 Task: Add a dependency to the task Integrate a new online platform for online music lessons , the existing task  Create a new online platform for online personal shopping services in the project BeaconWorks
Action: Mouse moved to (1258, 205)
Screenshot: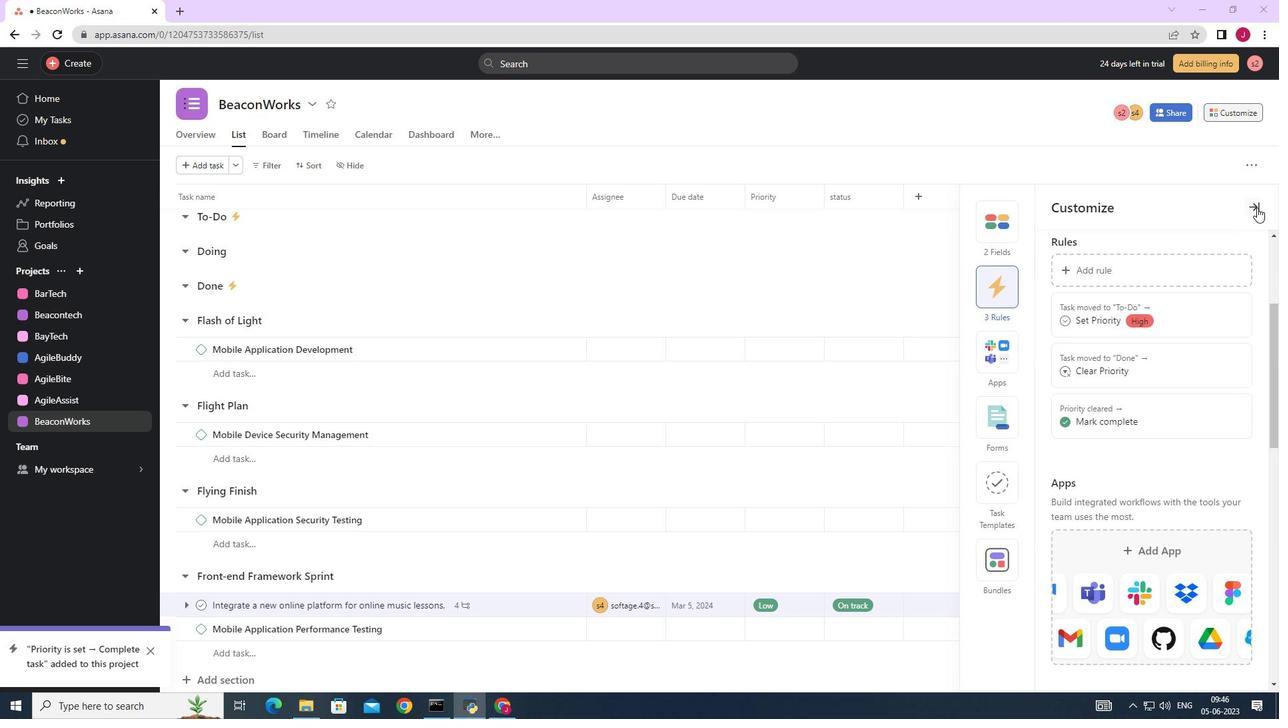 
Action: Mouse pressed left at (1258, 205)
Screenshot: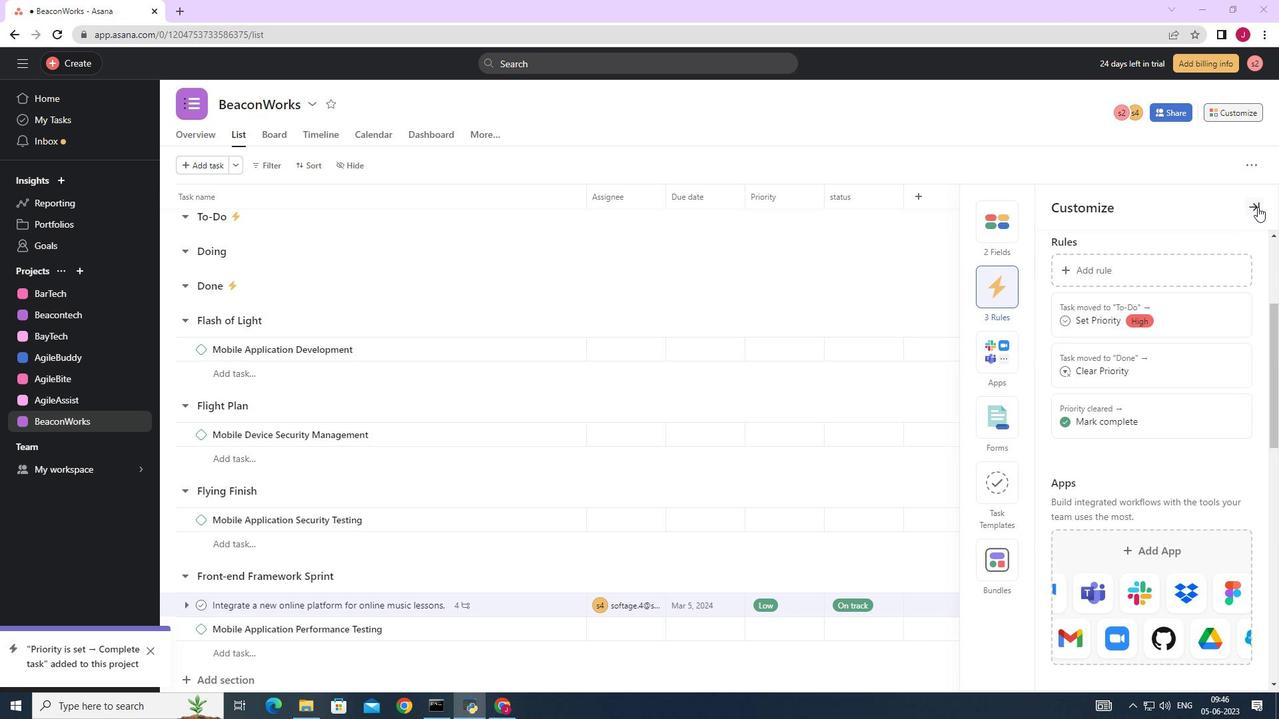 
Action: Mouse moved to (1233, 107)
Screenshot: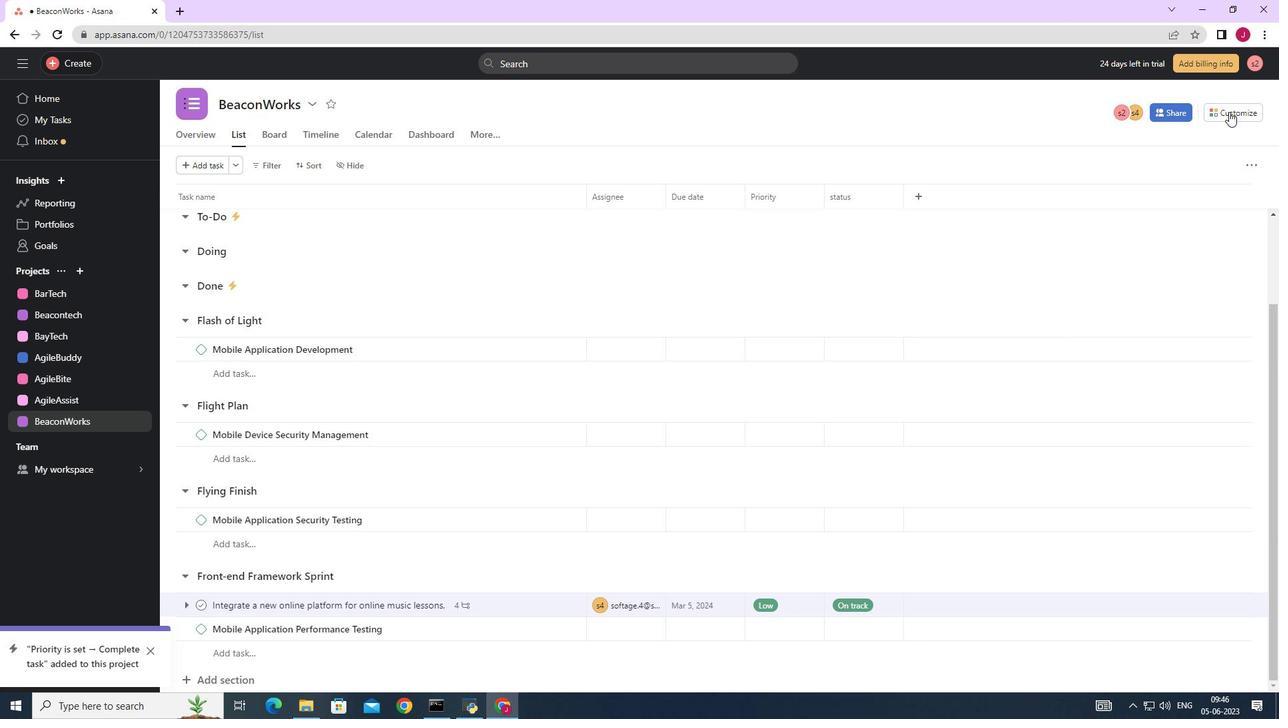 
Action: Mouse pressed left at (1233, 107)
Screenshot: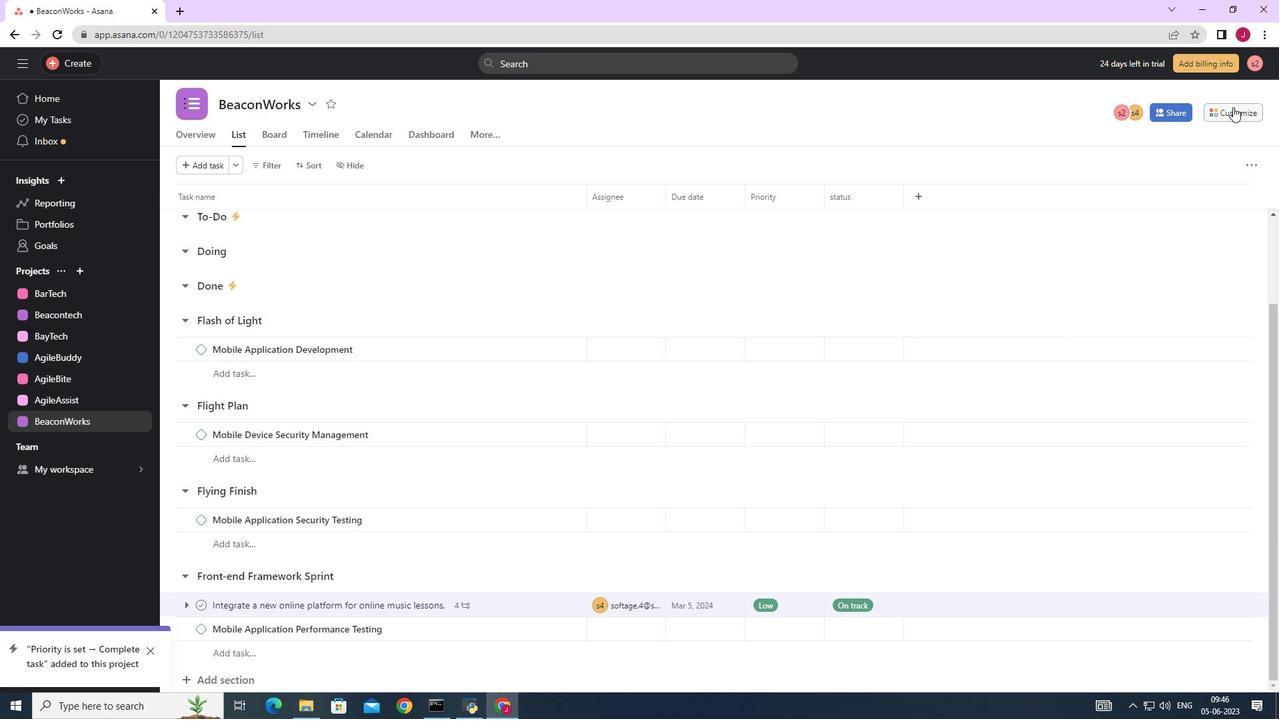 
Action: Mouse moved to (1007, 285)
Screenshot: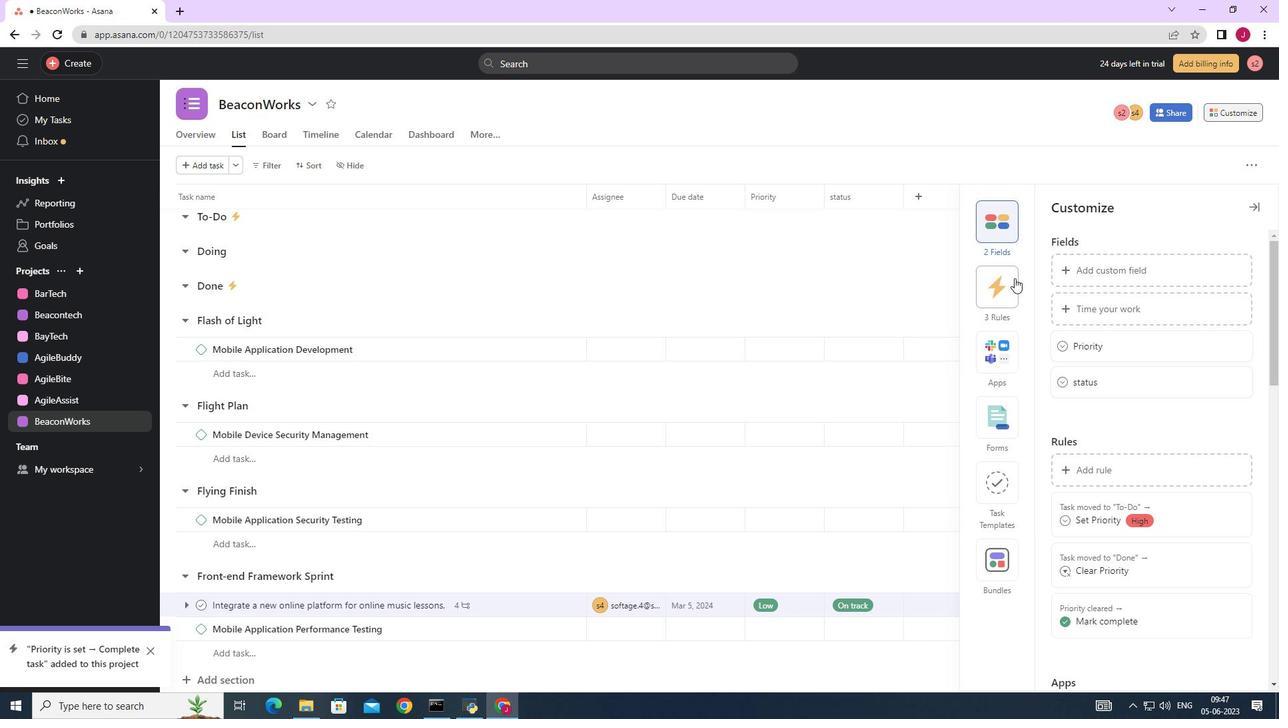 
Action: Mouse pressed left at (1007, 285)
Screenshot: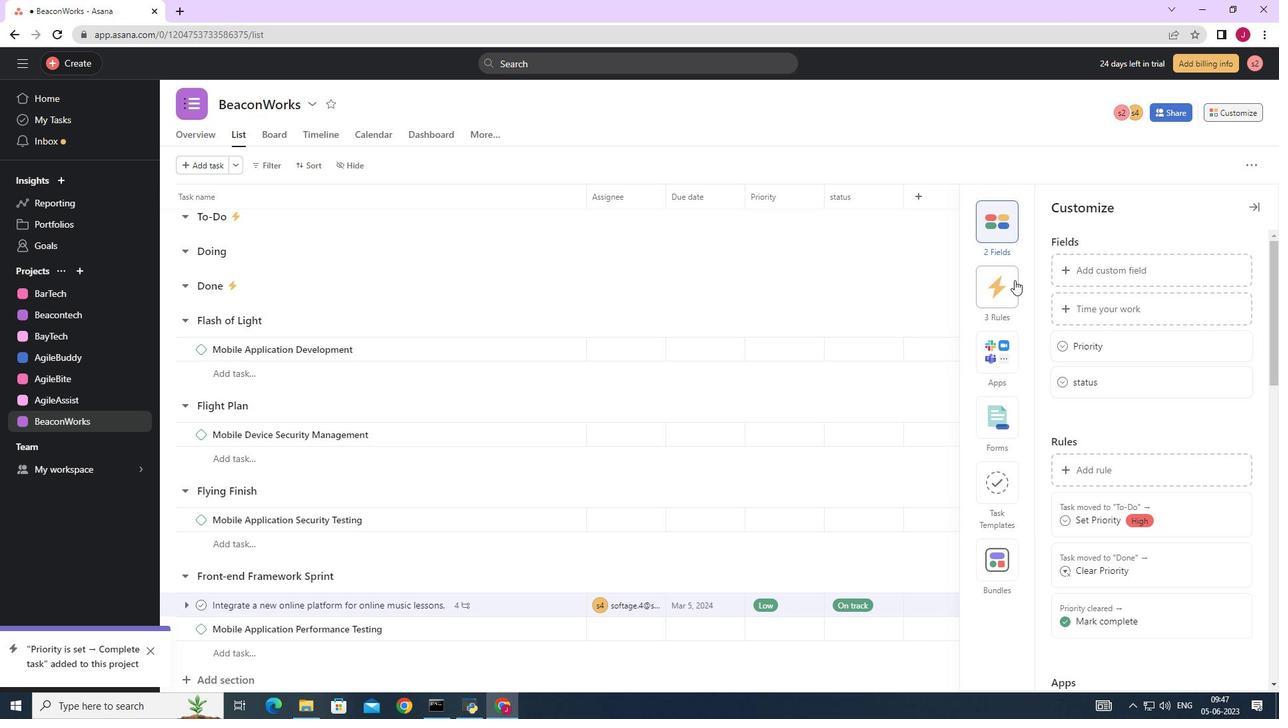 
Action: Mouse moved to (1113, 271)
Screenshot: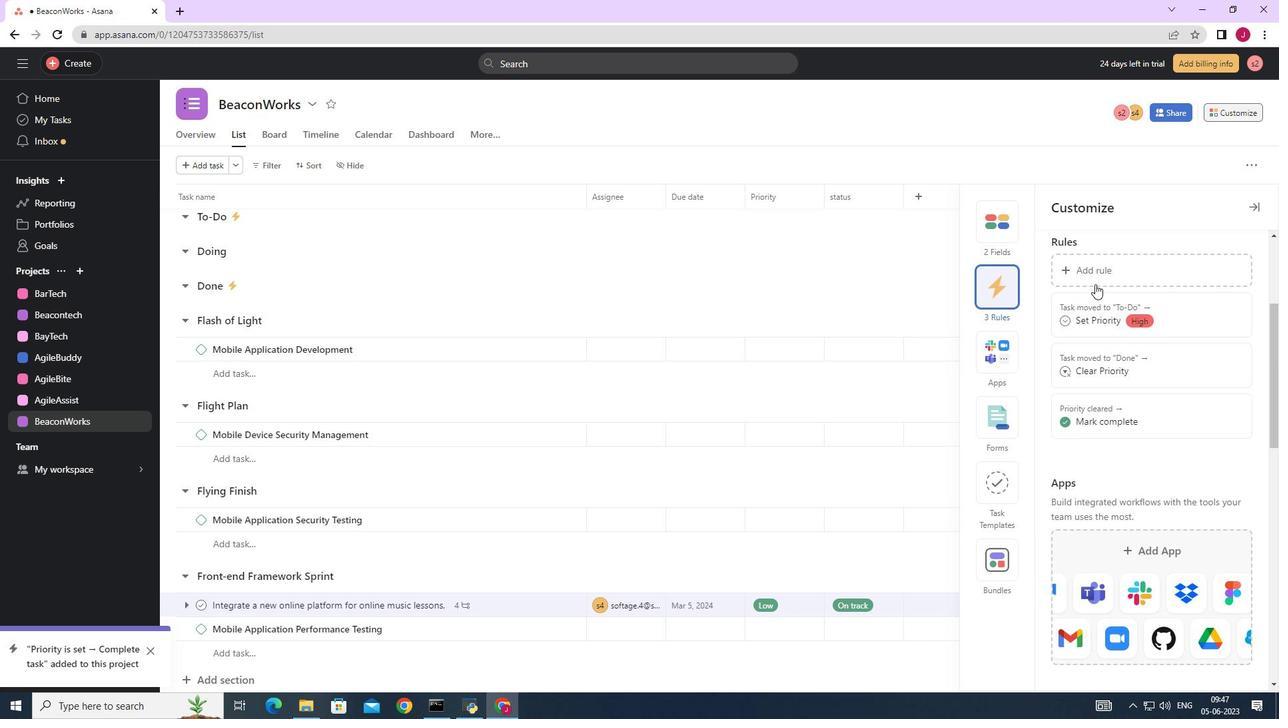 
Action: Mouse pressed left at (1113, 271)
Screenshot: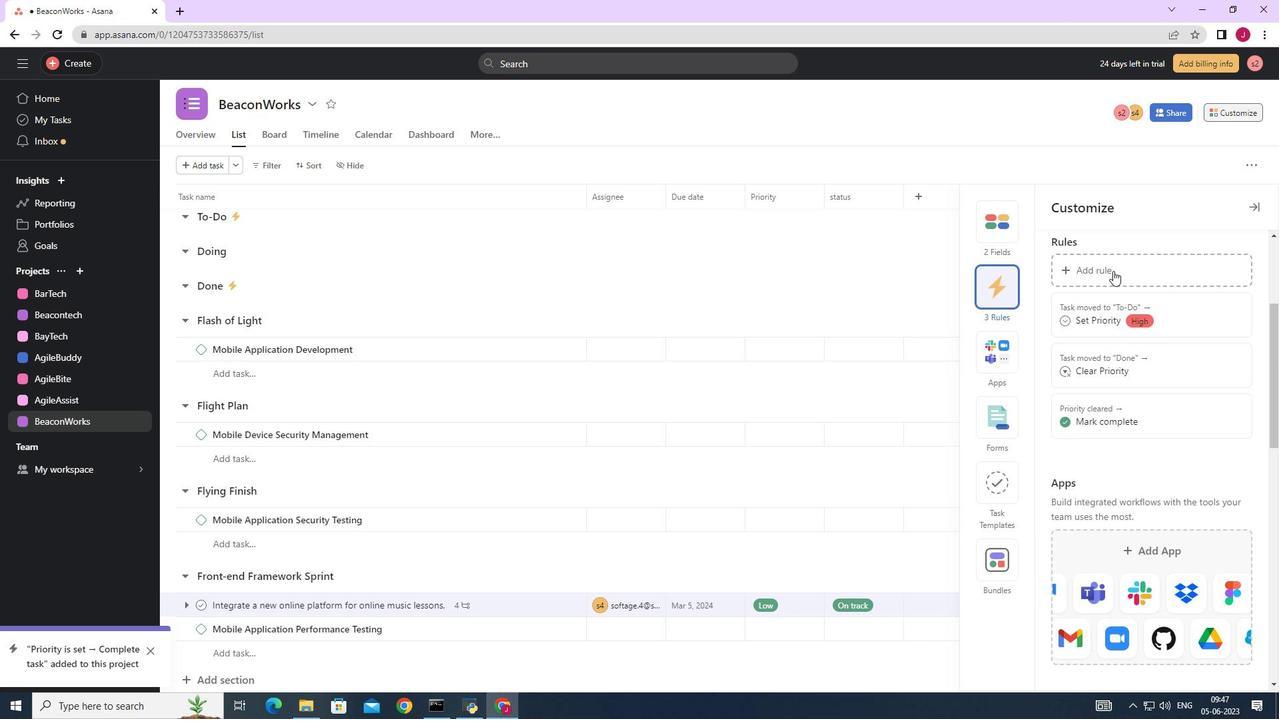 
Action: Mouse moved to (273, 201)
Screenshot: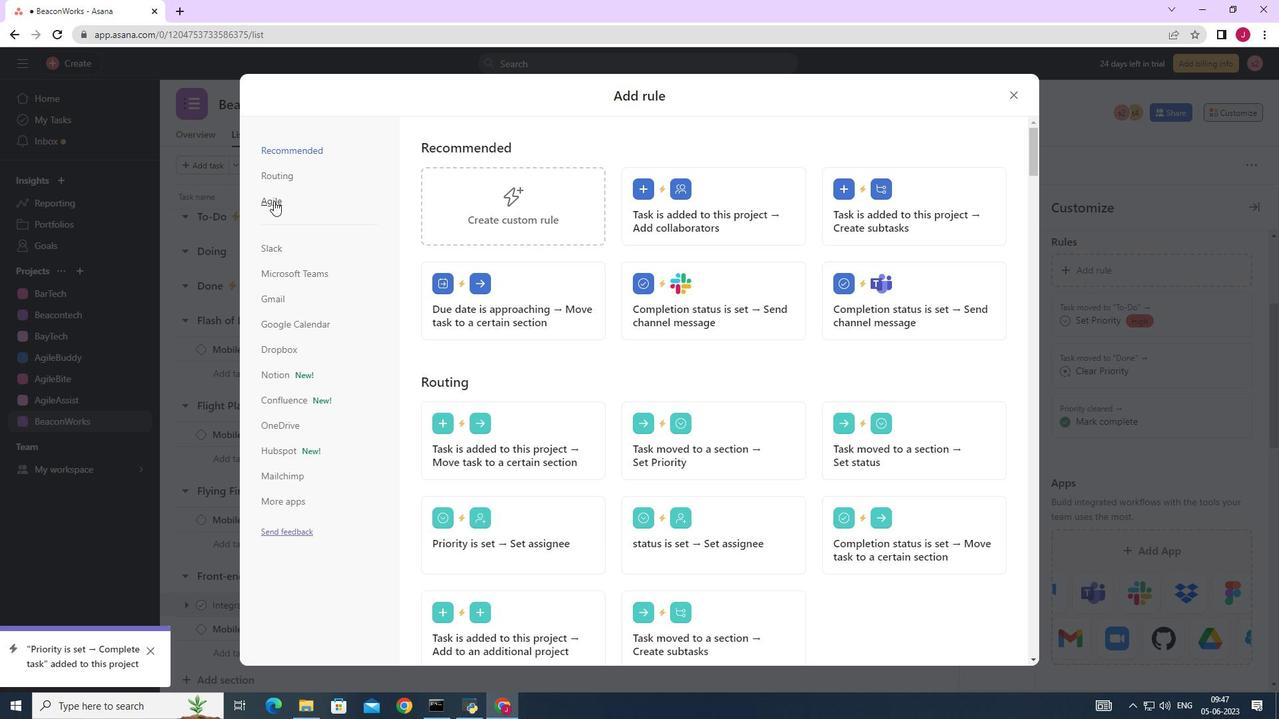 
Action: Mouse pressed left at (273, 201)
Screenshot: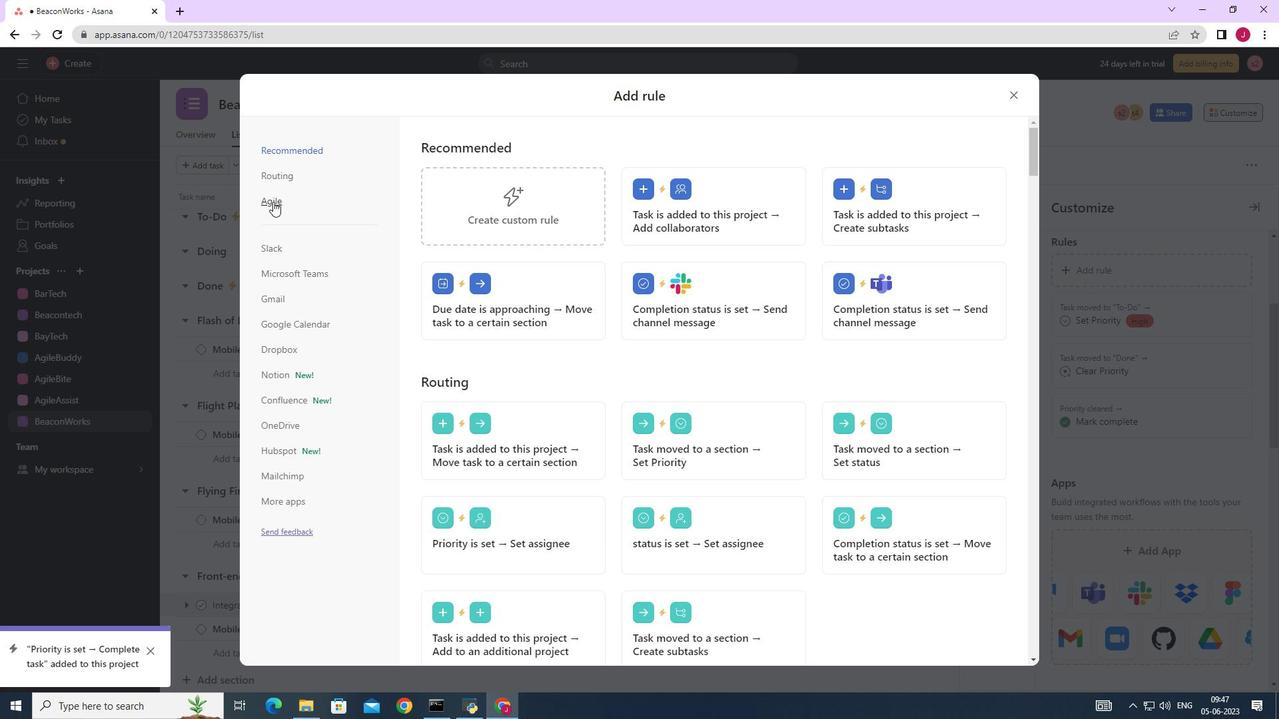 
Action: Mouse moved to (1021, 99)
Screenshot: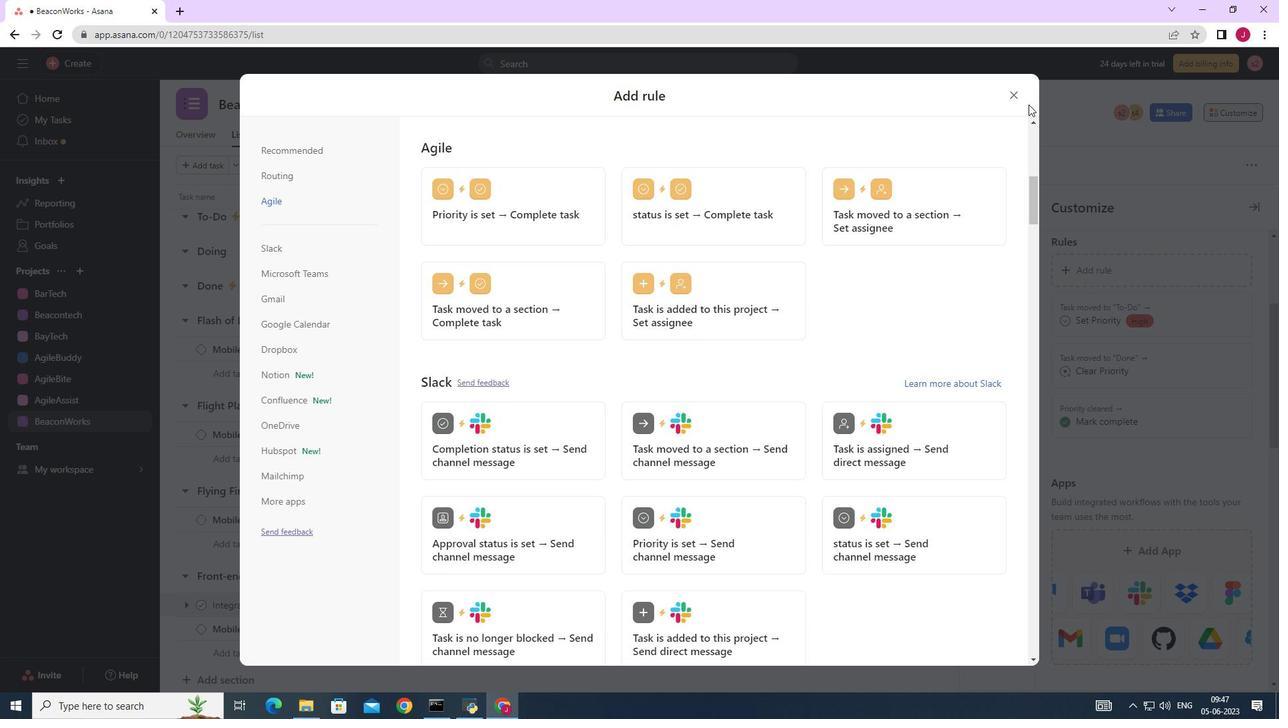 
Action: Mouse pressed left at (1021, 99)
Screenshot: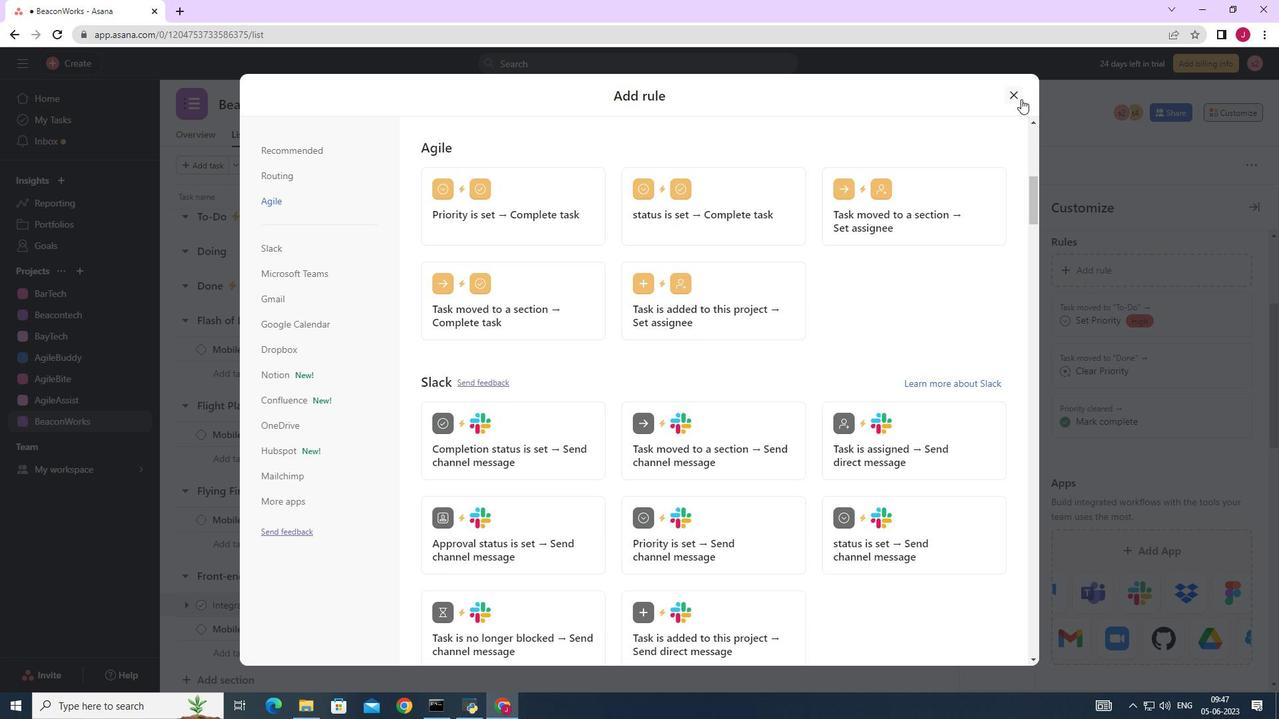 
Action: Mouse moved to (1256, 207)
Screenshot: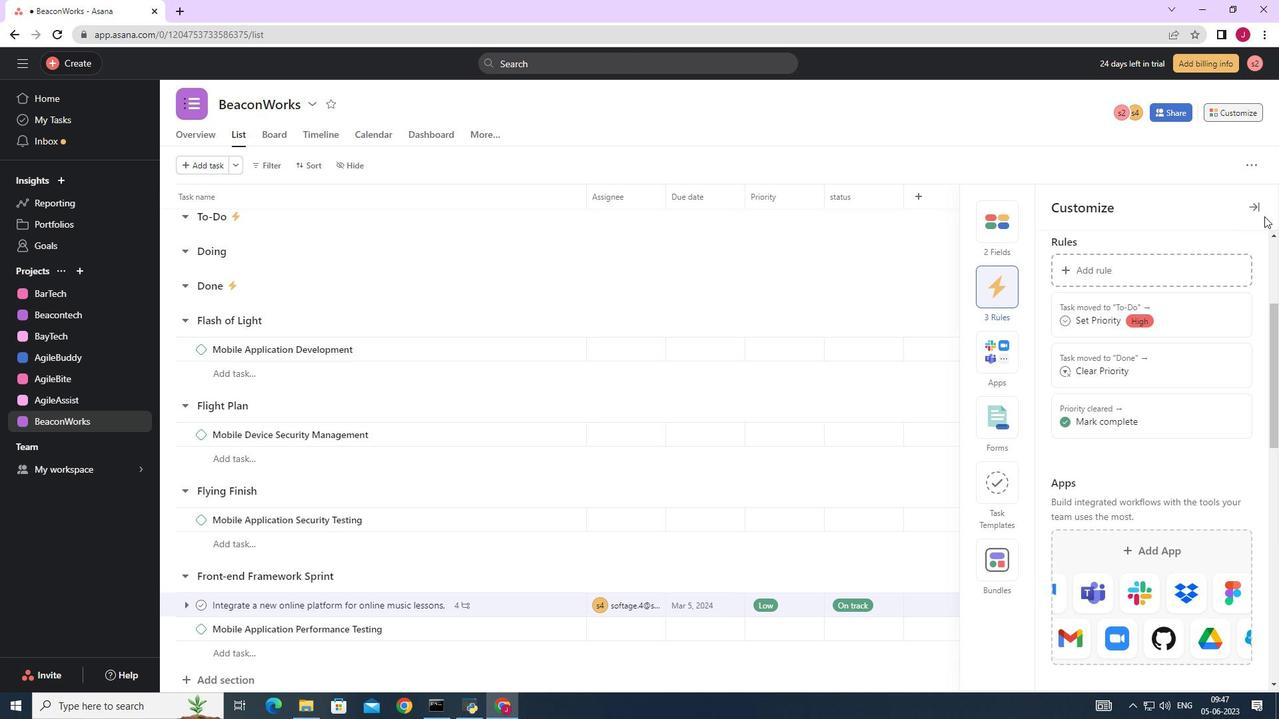 
Action: Mouse pressed left at (1256, 207)
Screenshot: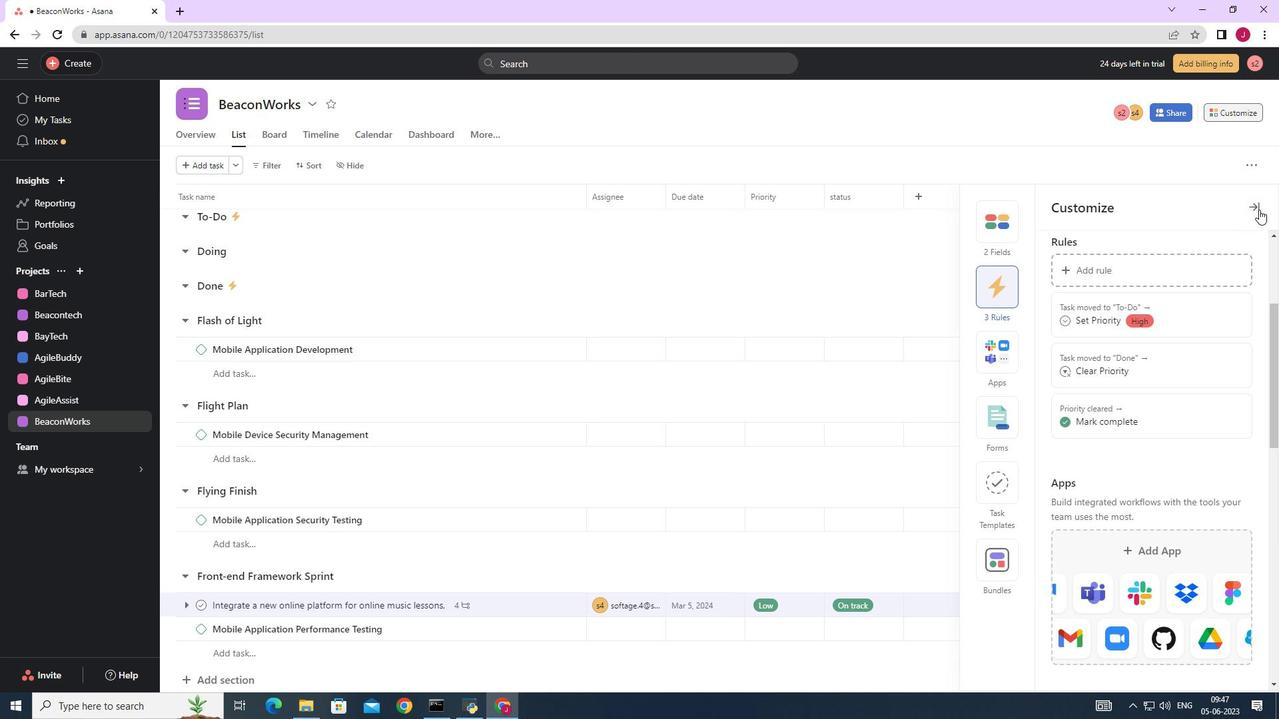 
Action: Mouse moved to (403, 573)
Screenshot: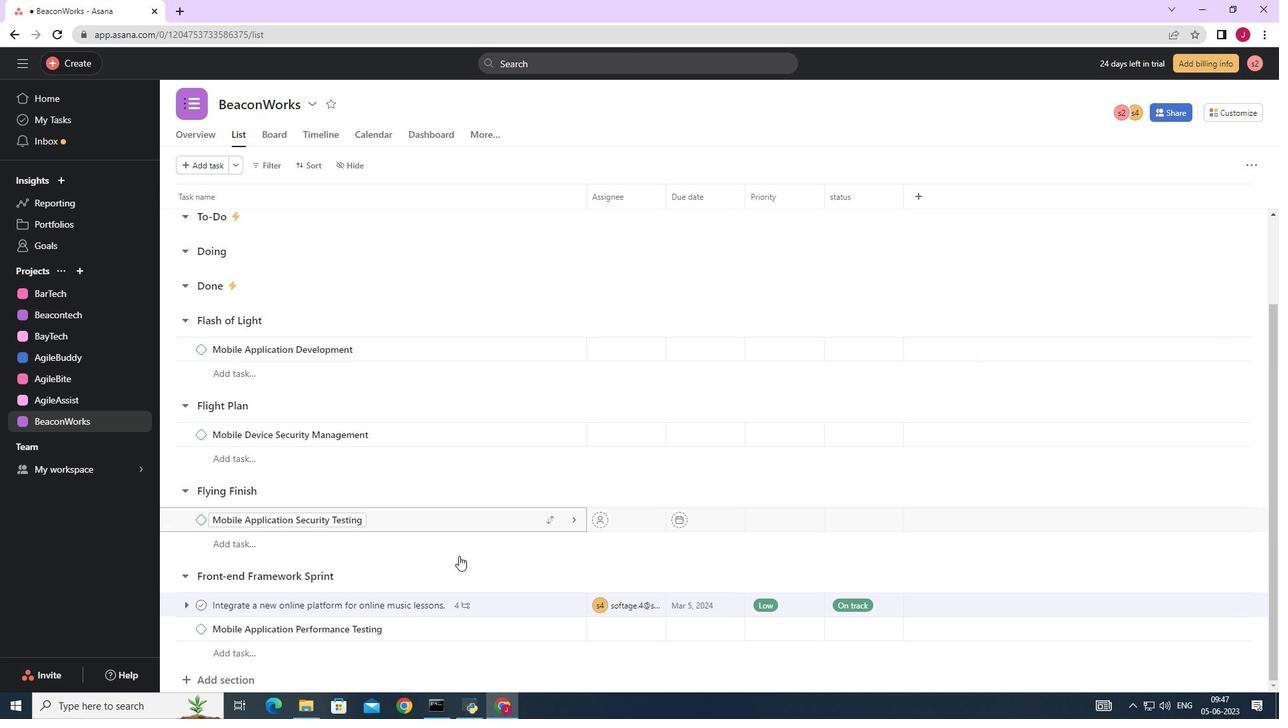 
Action: Mouse scrolled (403, 573) with delta (0, 0)
Screenshot: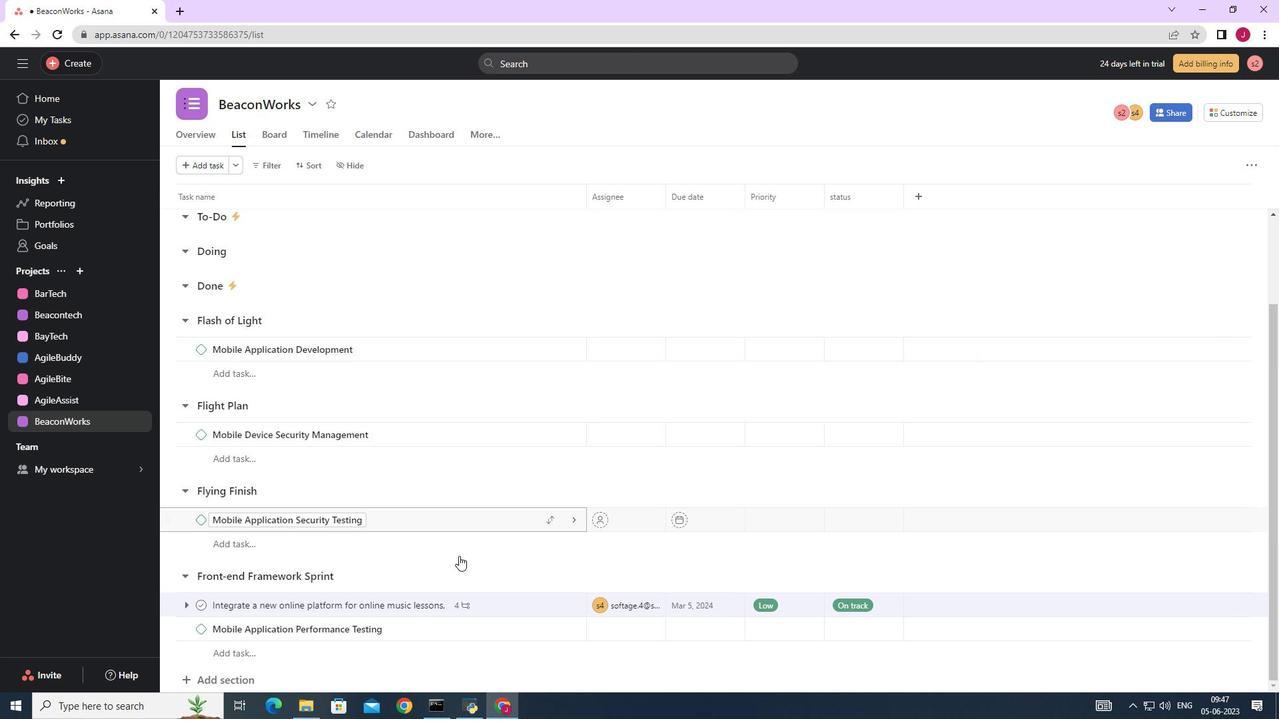 
Action: Mouse scrolled (403, 573) with delta (0, 0)
Screenshot: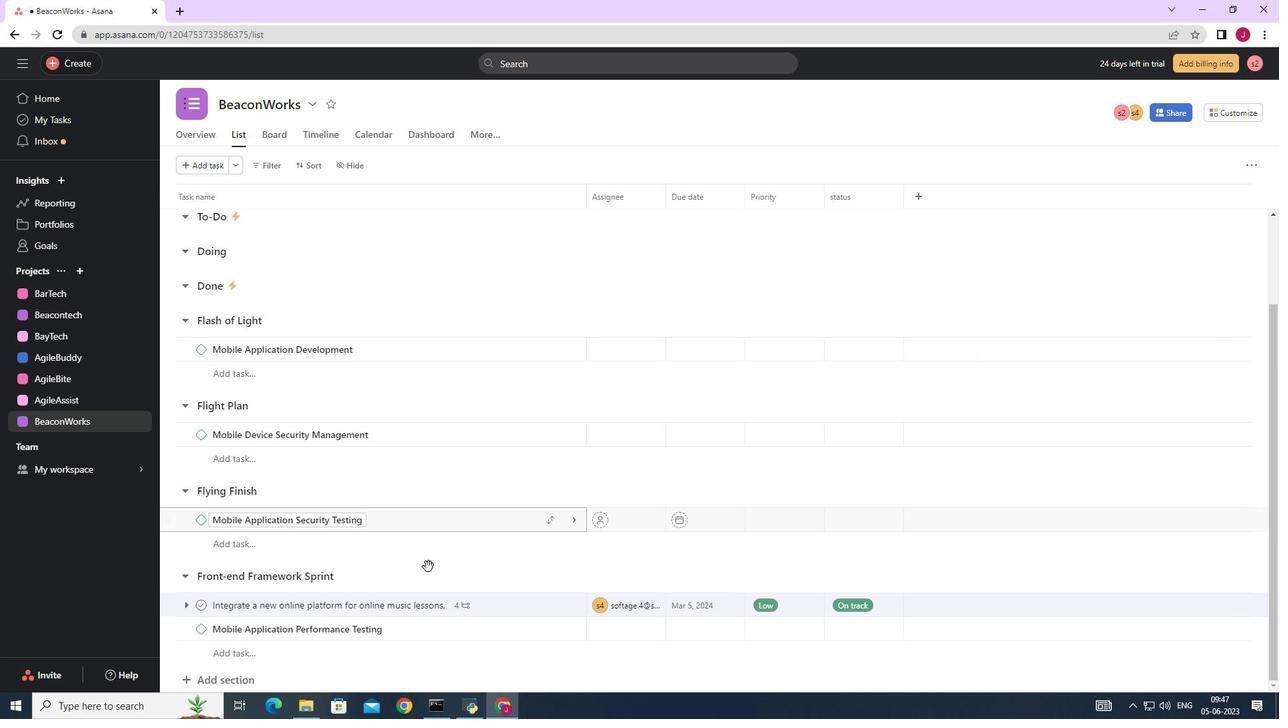 
Action: Mouse scrolled (403, 573) with delta (0, 0)
Screenshot: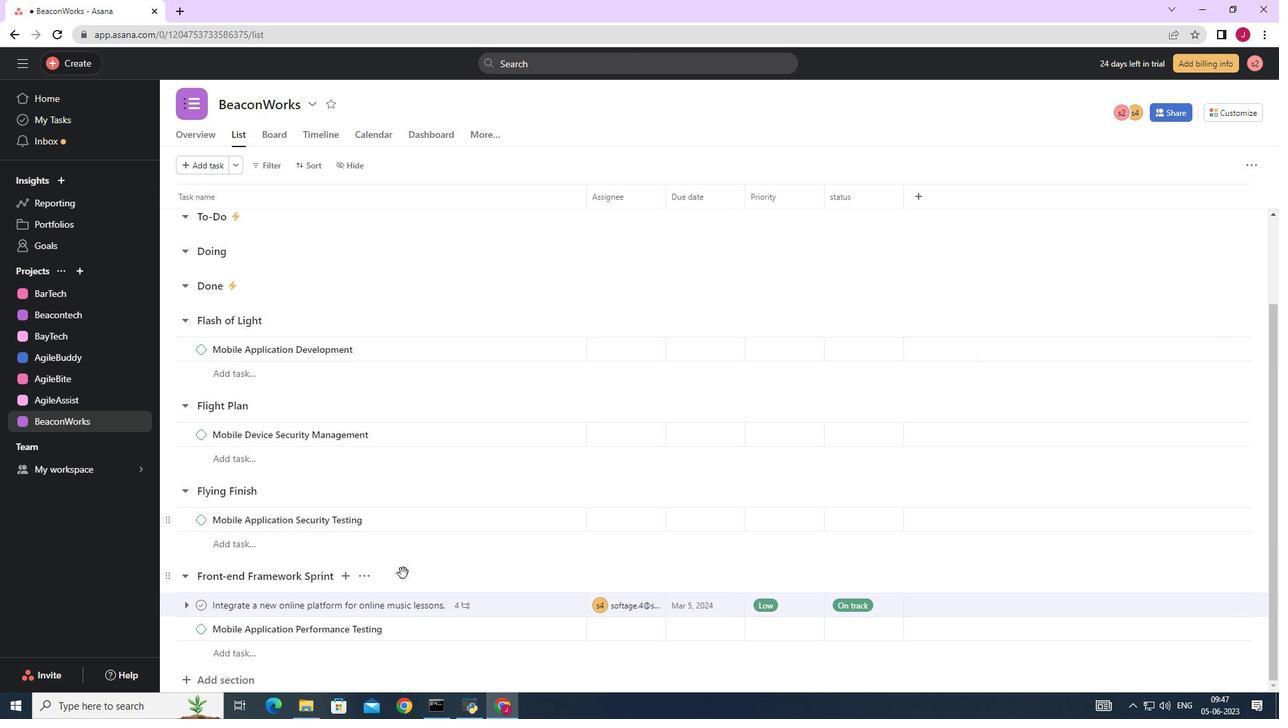 
Action: Mouse scrolled (403, 573) with delta (0, 0)
Screenshot: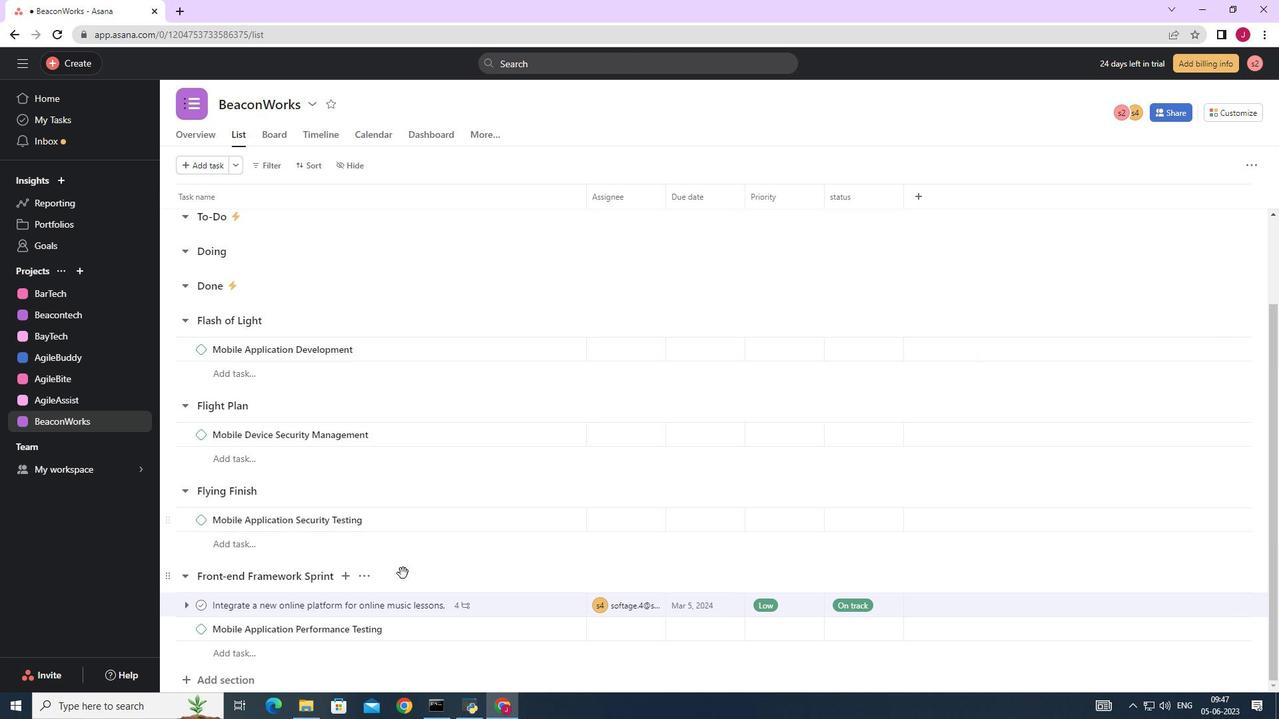 
Action: Mouse moved to (525, 609)
Screenshot: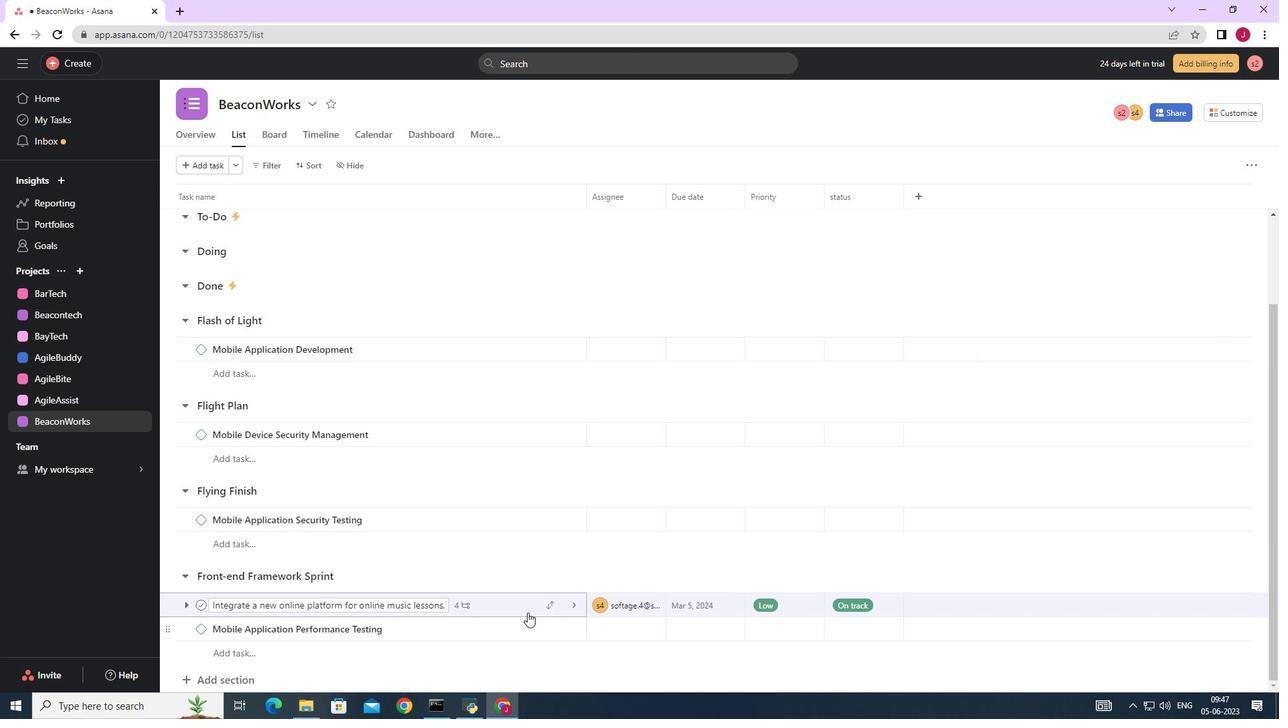 
Action: Mouse pressed left at (525, 609)
Screenshot: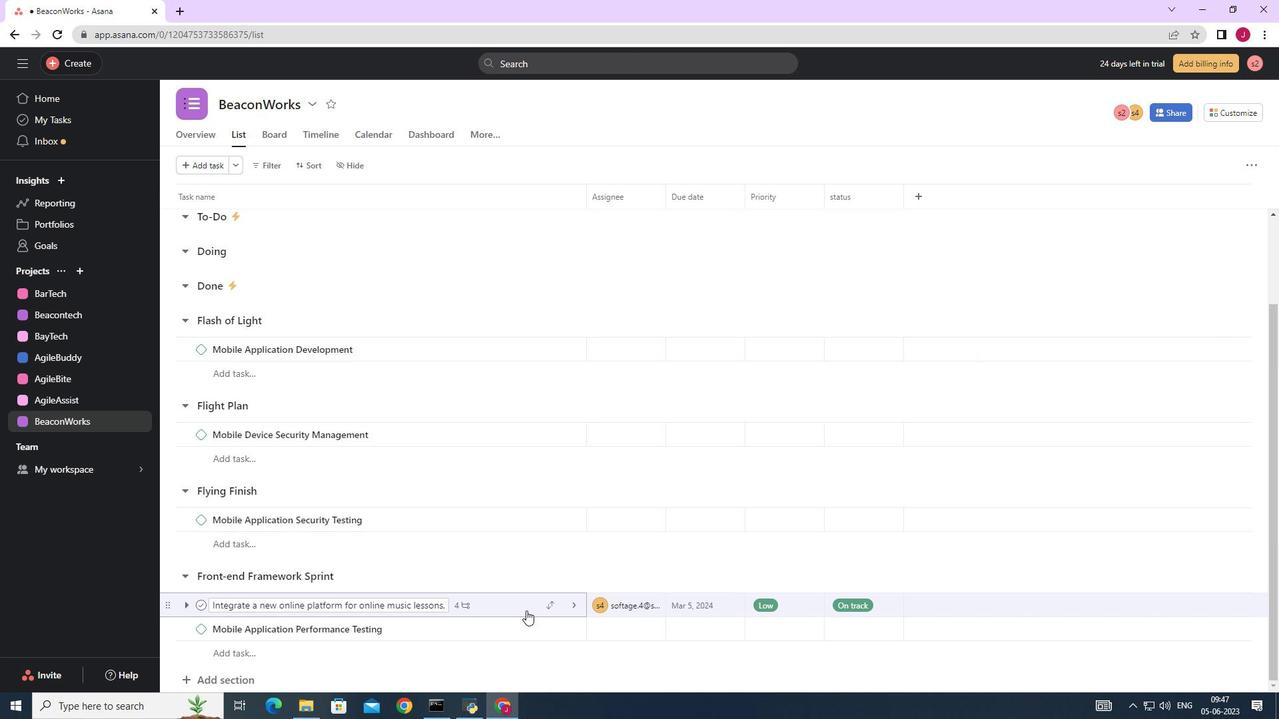 
Action: Mouse moved to (962, 509)
Screenshot: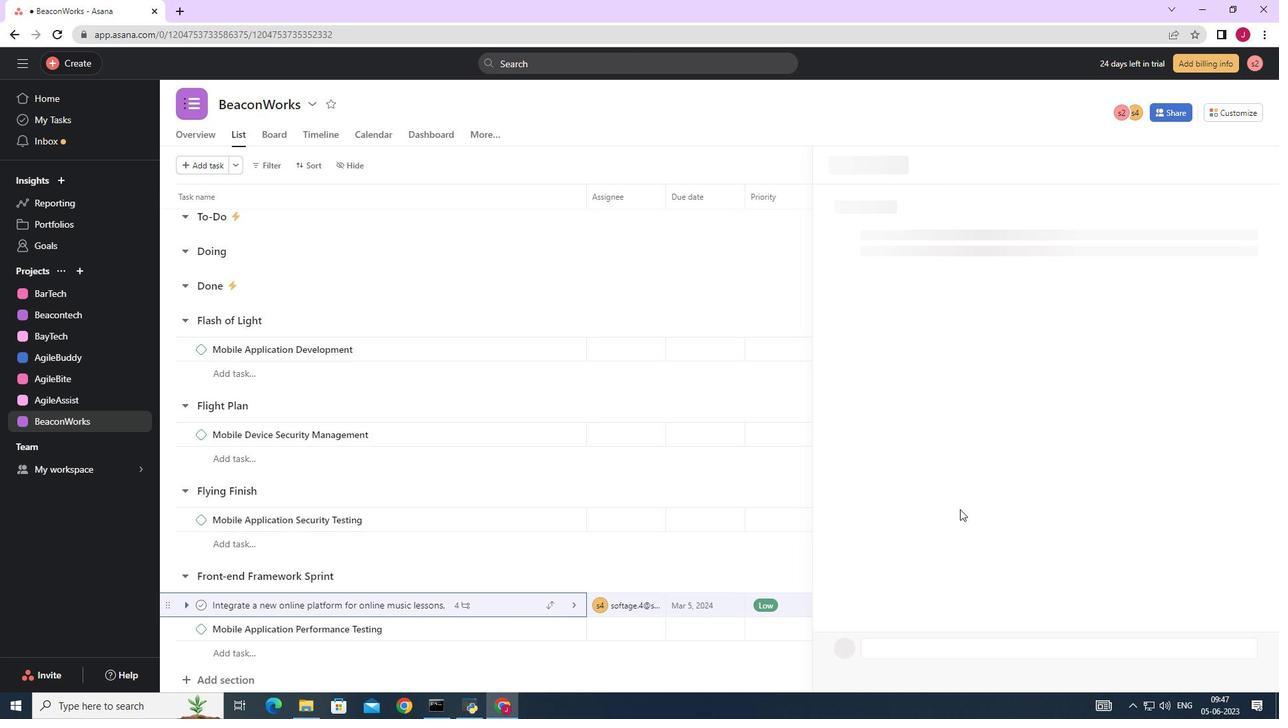 
Action: Mouse scrolled (962, 508) with delta (0, 0)
Screenshot: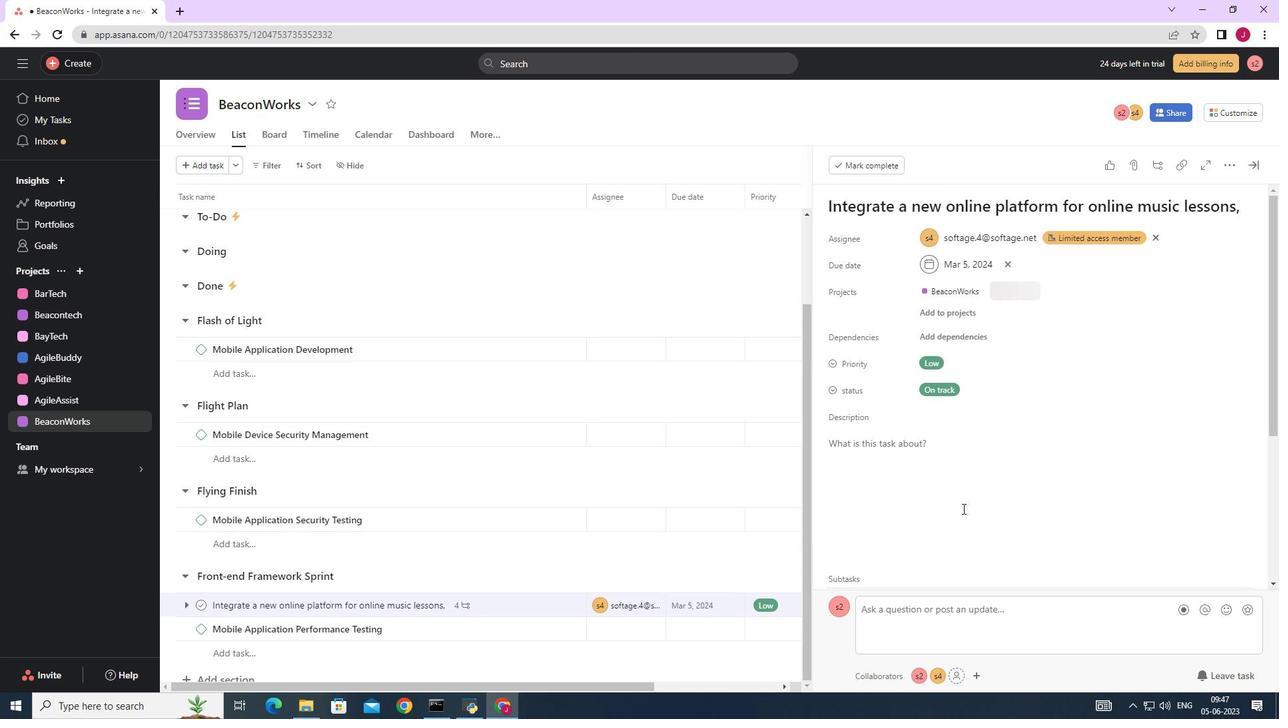 
Action: Mouse scrolled (962, 508) with delta (0, 0)
Screenshot: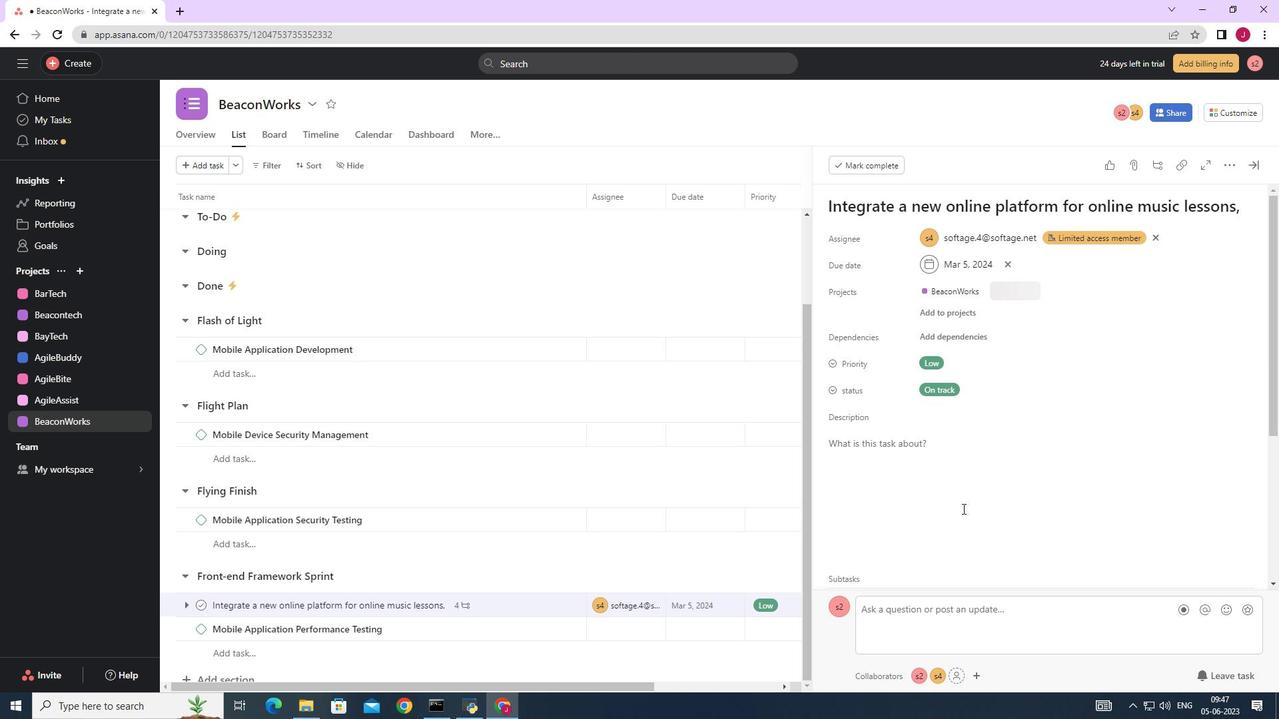 
Action: Mouse scrolled (962, 508) with delta (0, 0)
Screenshot: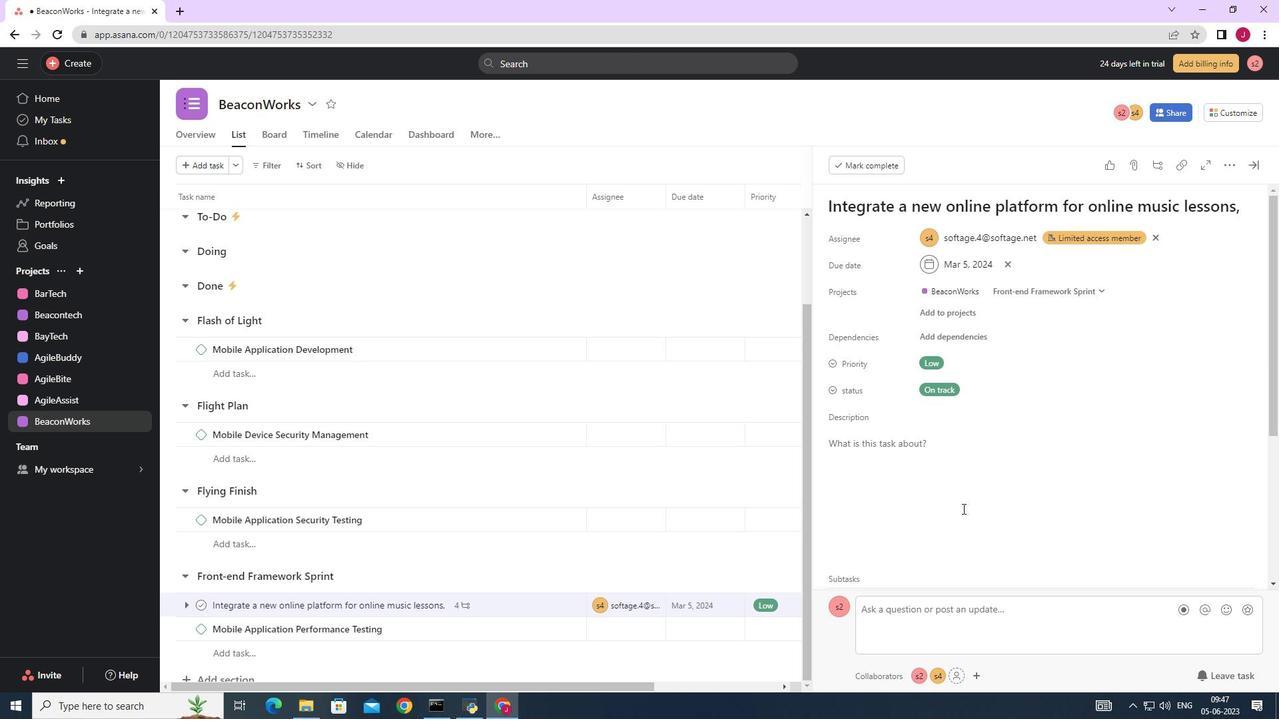 
Action: Mouse scrolled (962, 508) with delta (0, 0)
Screenshot: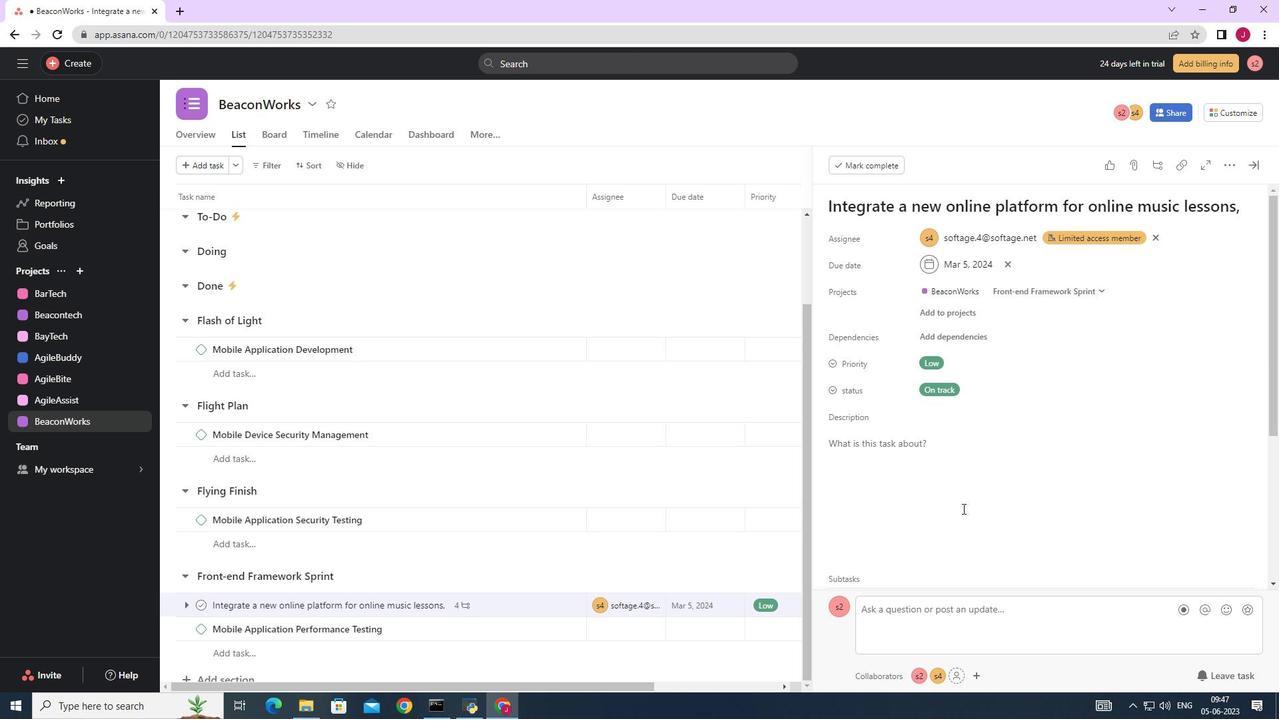 
Action: Mouse scrolled (962, 508) with delta (0, 0)
Screenshot: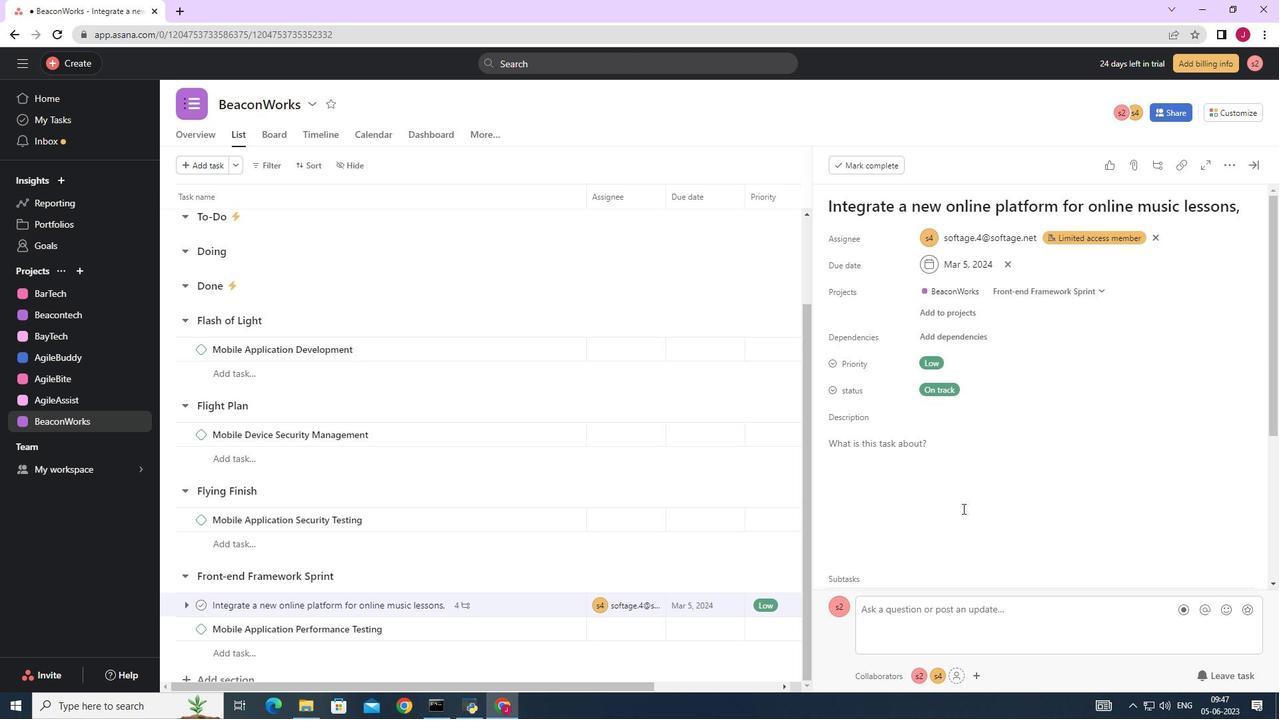 
Action: Mouse scrolled (962, 508) with delta (0, 0)
Screenshot: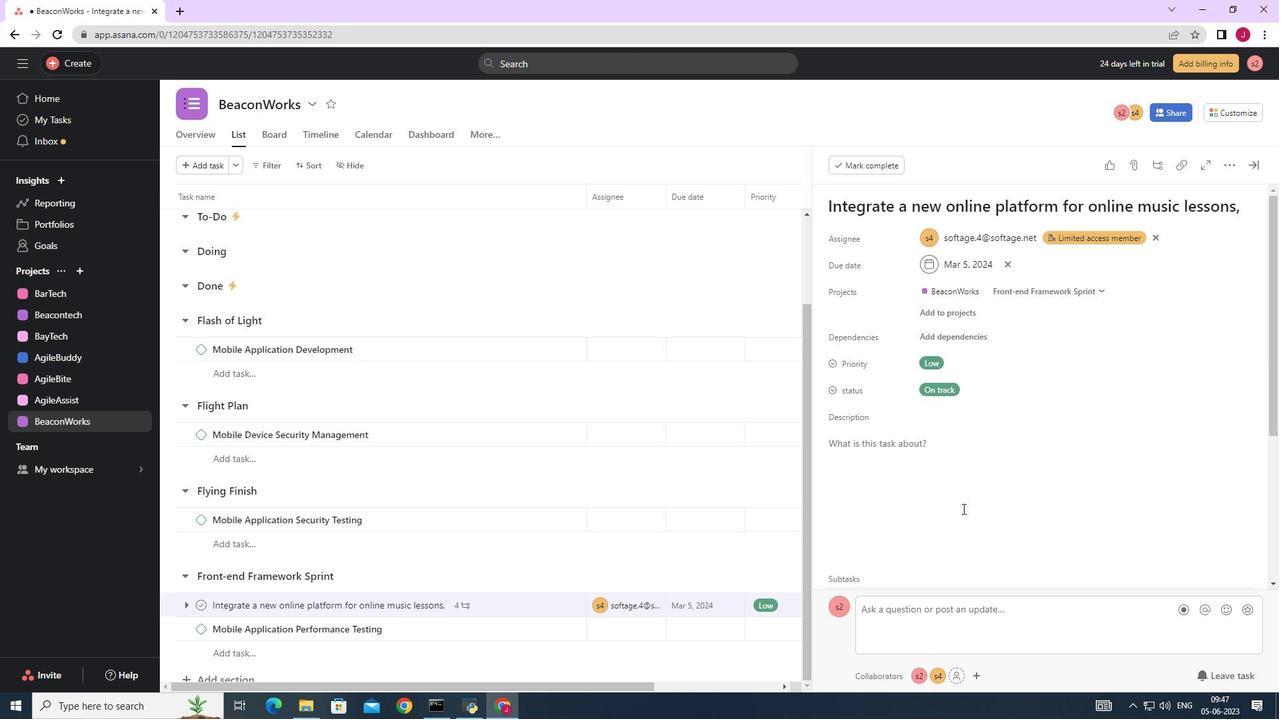 
Action: Mouse moved to (943, 427)
Screenshot: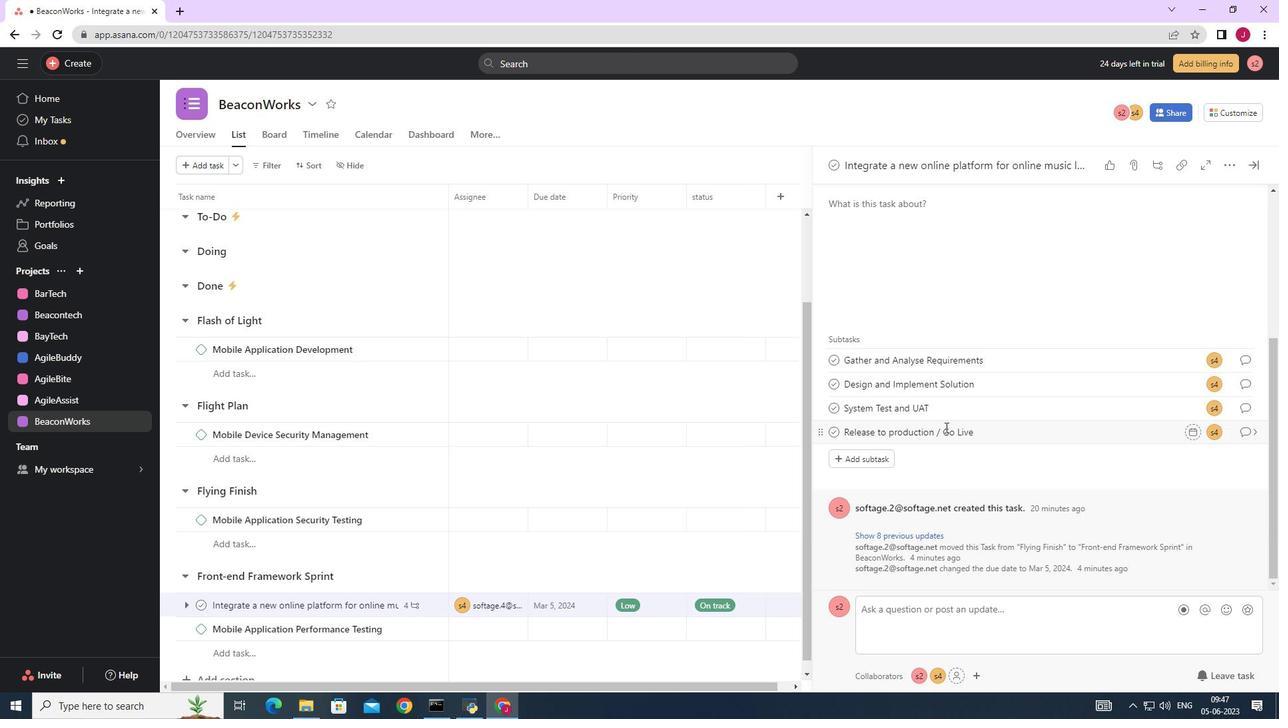 
Action: Mouse scrolled (943, 427) with delta (0, 0)
Screenshot: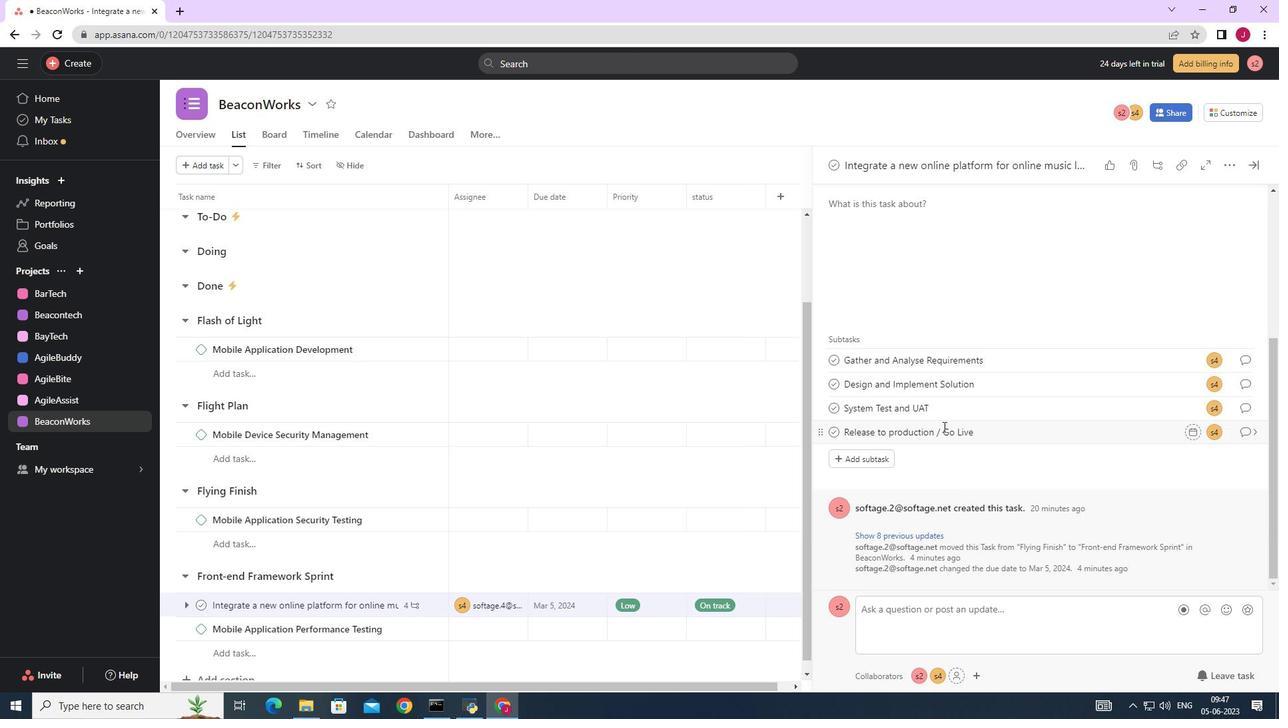 
Action: Mouse scrolled (943, 427) with delta (0, 0)
Screenshot: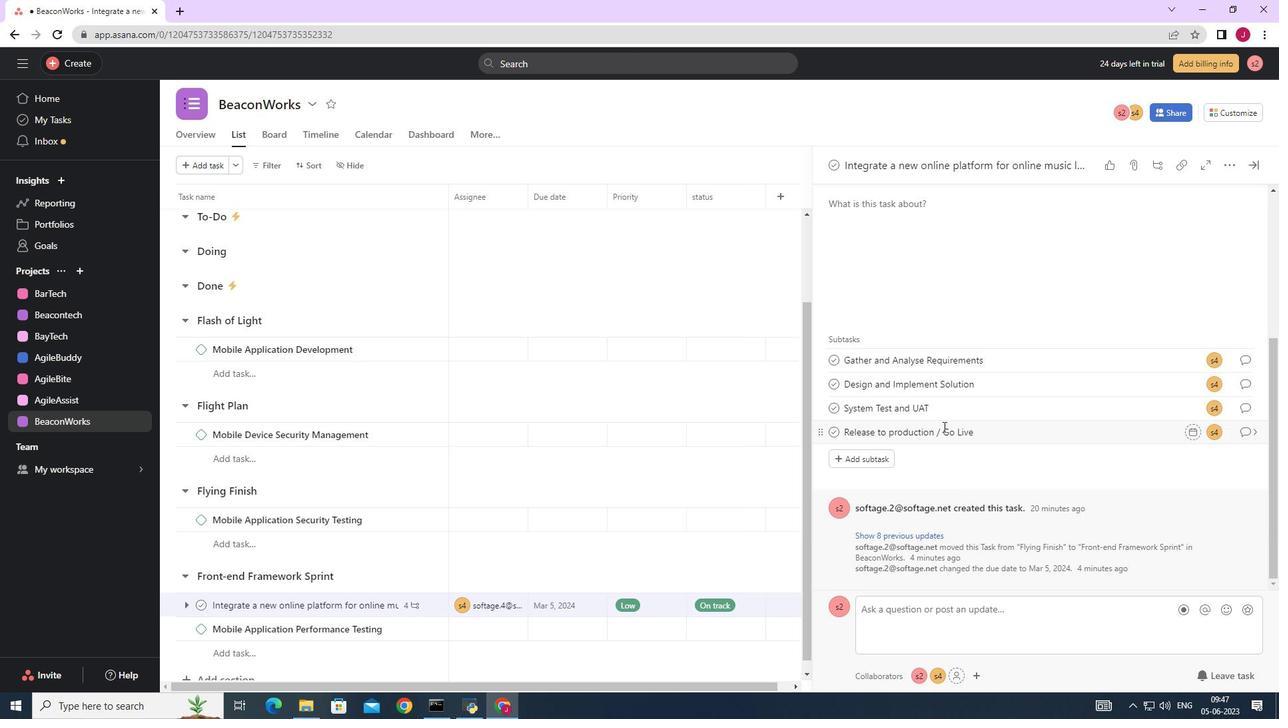 
Action: Mouse moved to (882, 313)
Screenshot: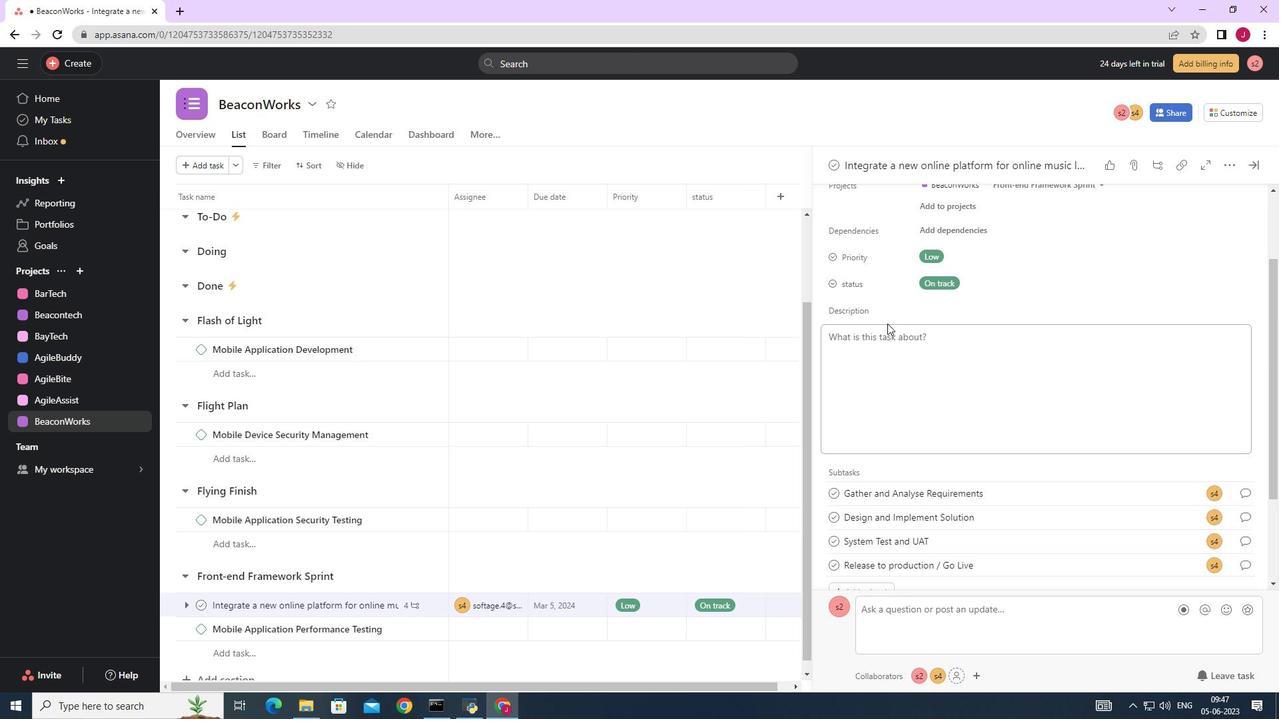 
Action: Mouse scrolled (882, 314) with delta (0, 0)
Screenshot: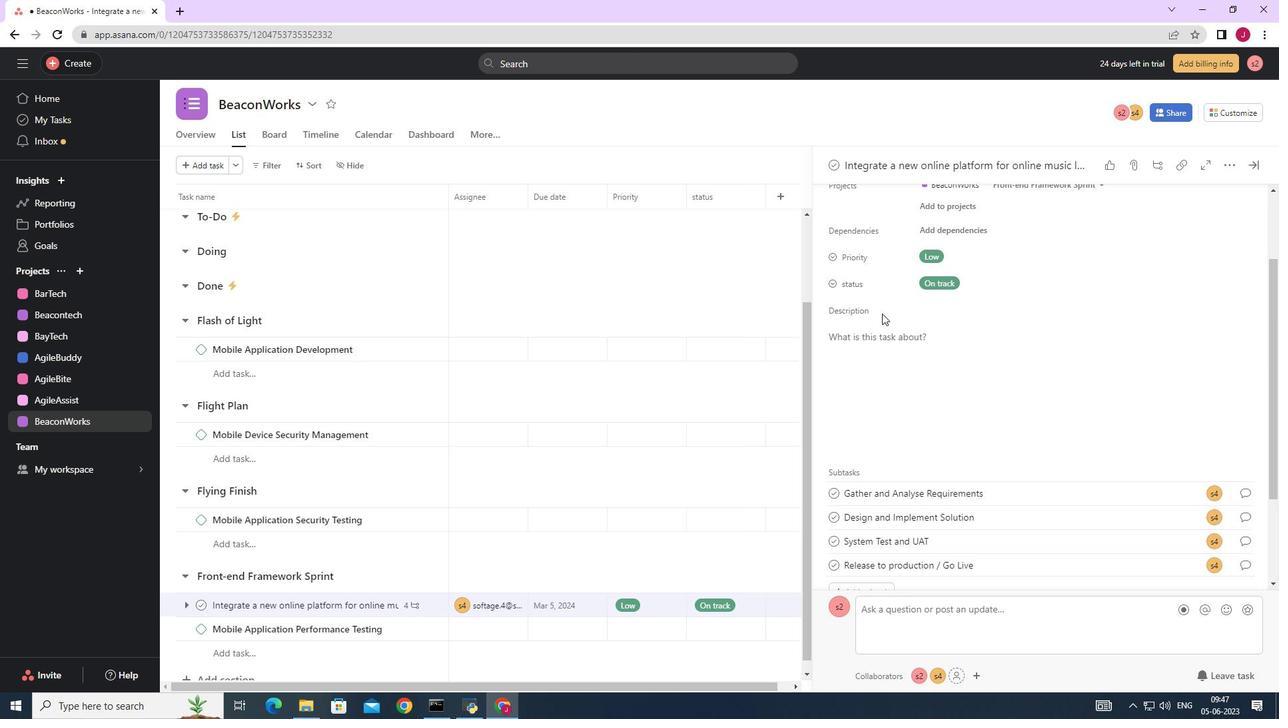 
Action: Mouse moved to (881, 313)
Screenshot: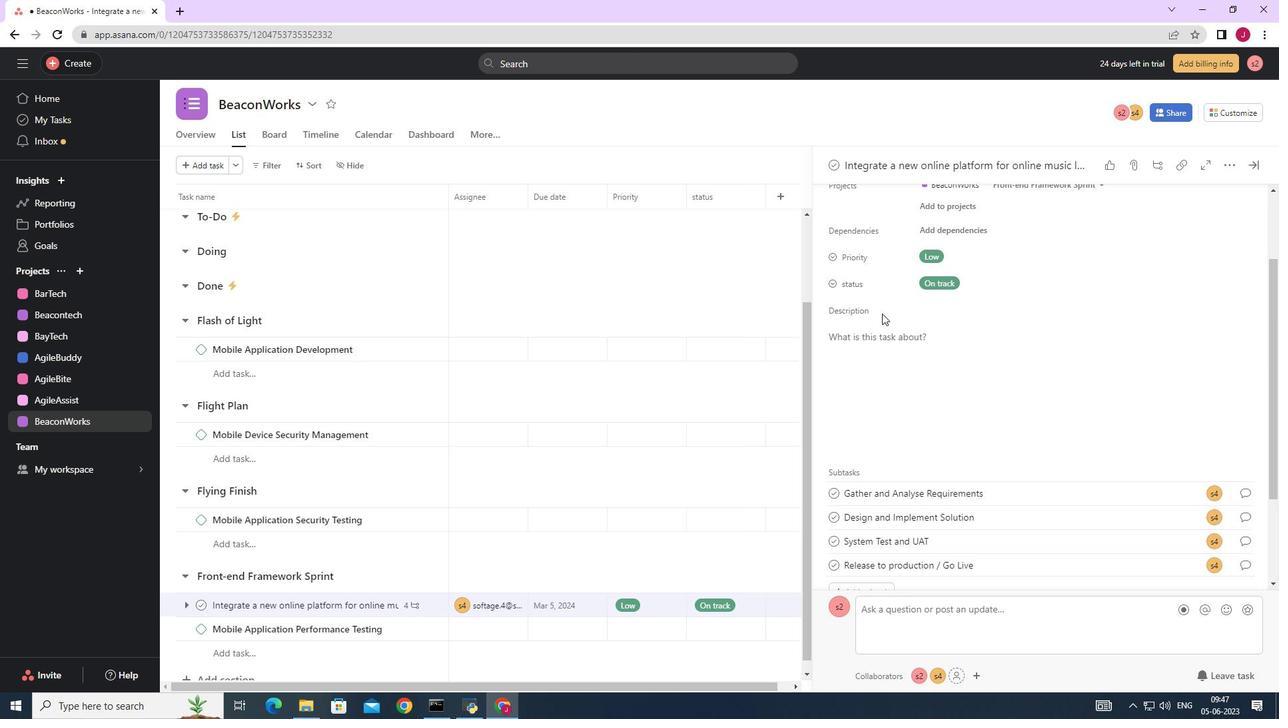 
Action: Mouse scrolled (881, 313) with delta (0, 0)
Screenshot: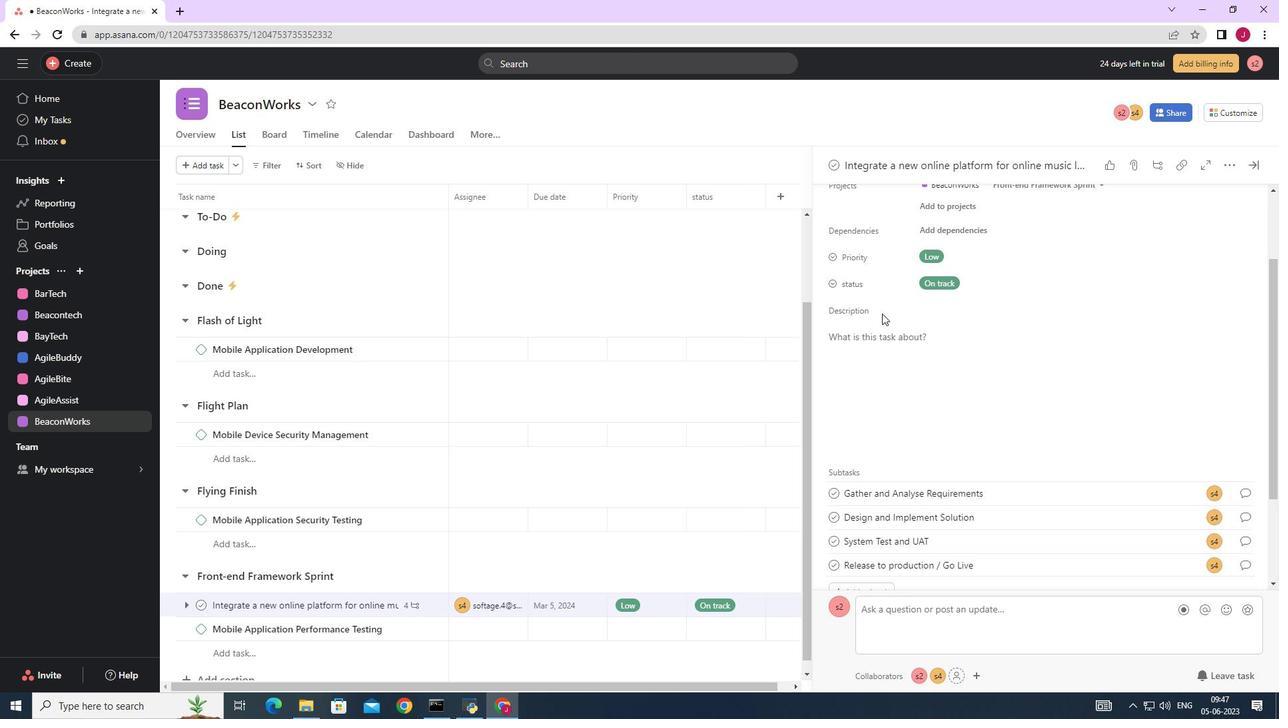 
Action: Mouse scrolled (881, 313) with delta (0, 0)
Screenshot: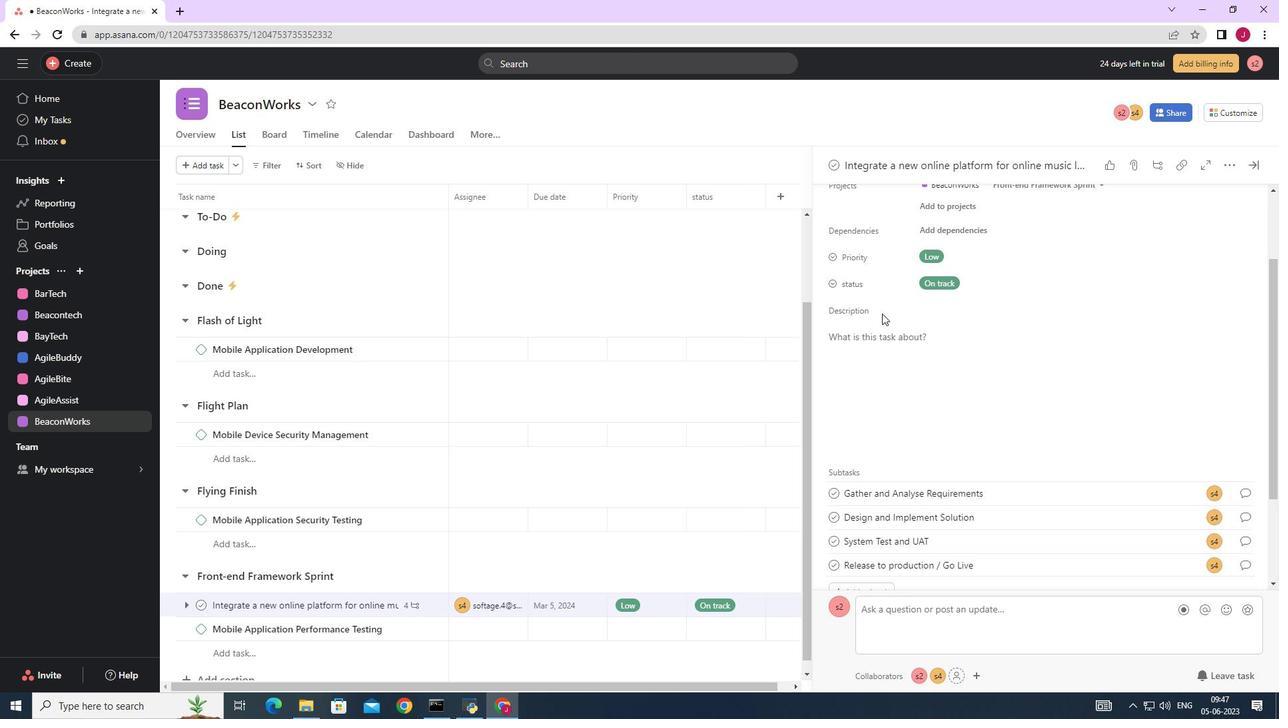 
Action: Mouse moved to (953, 336)
Screenshot: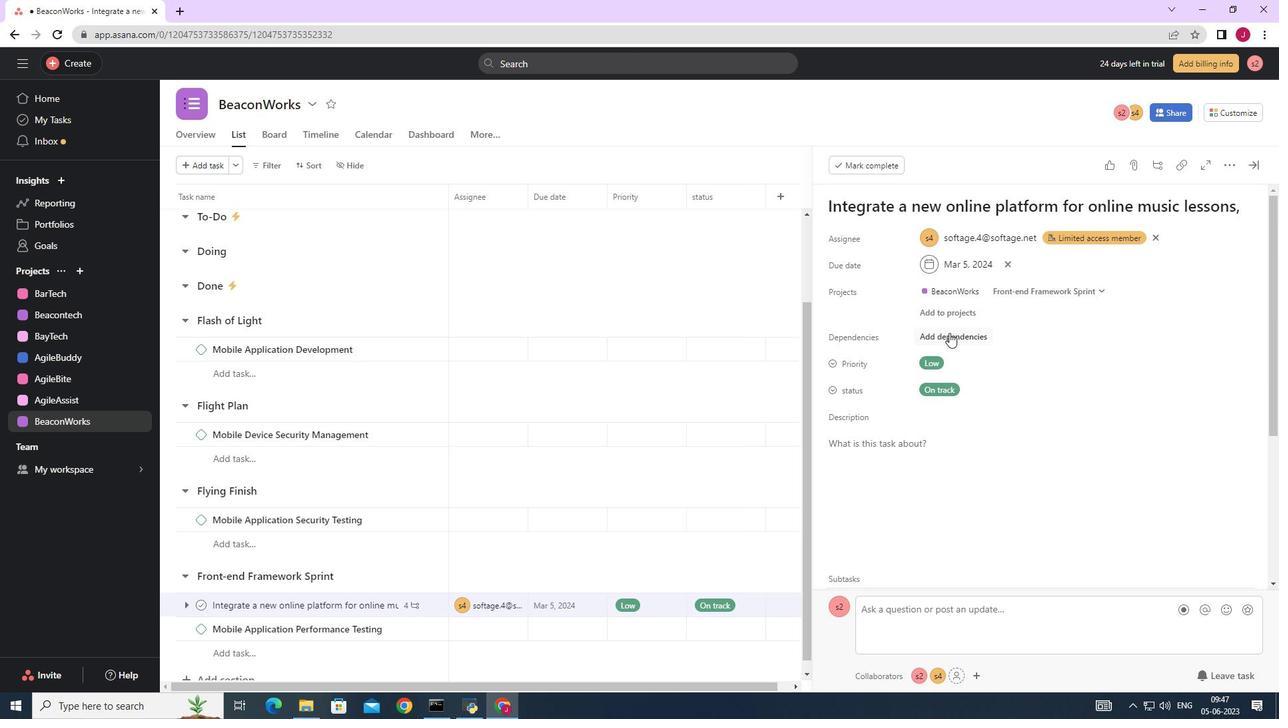 
Action: Mouse pressed left at (953, 336)
Screenshot: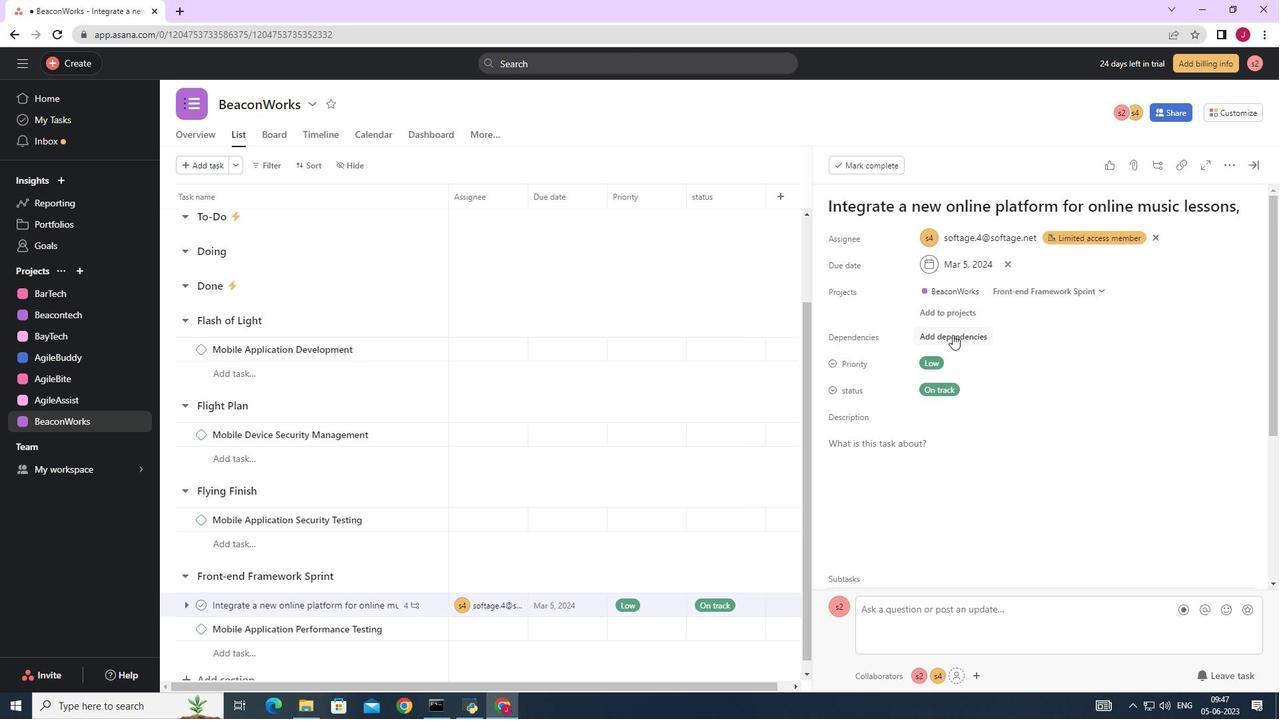 
Action: Mouse moved to (1020, 399)
Screenshot: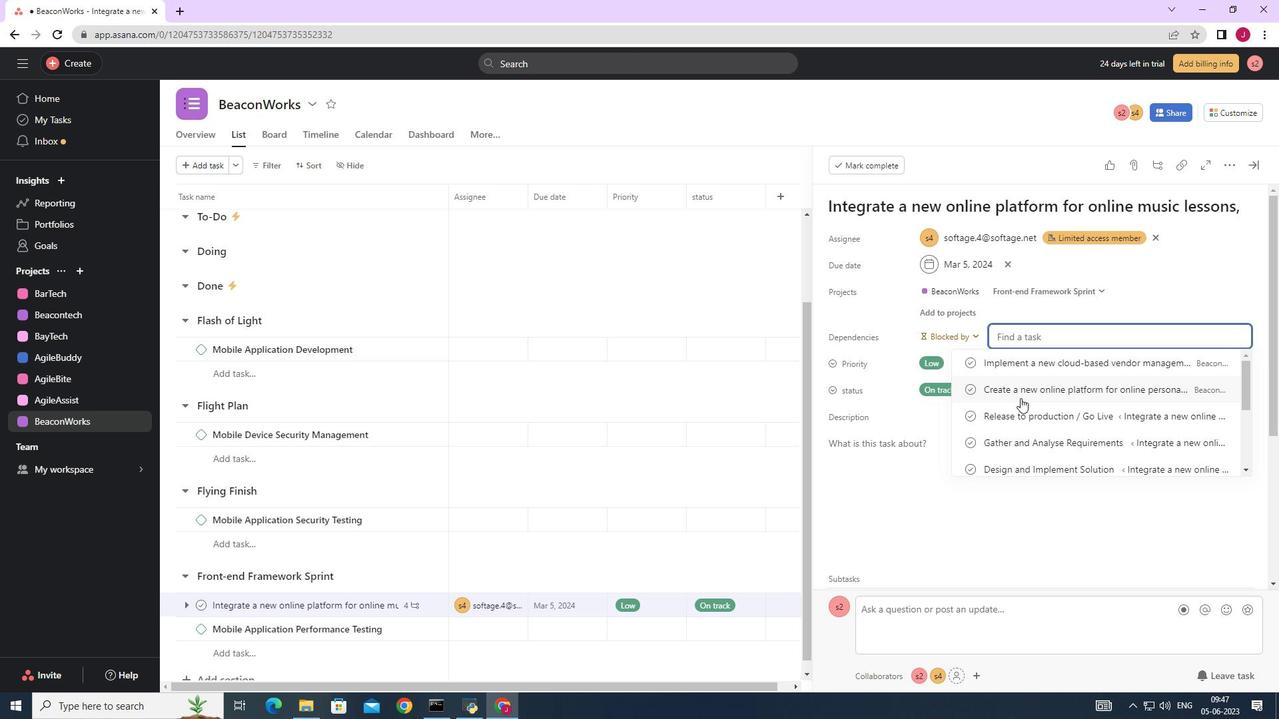 
Action: Mouse scrolled (1020, 399) with delta (0, 0)
Screenshot: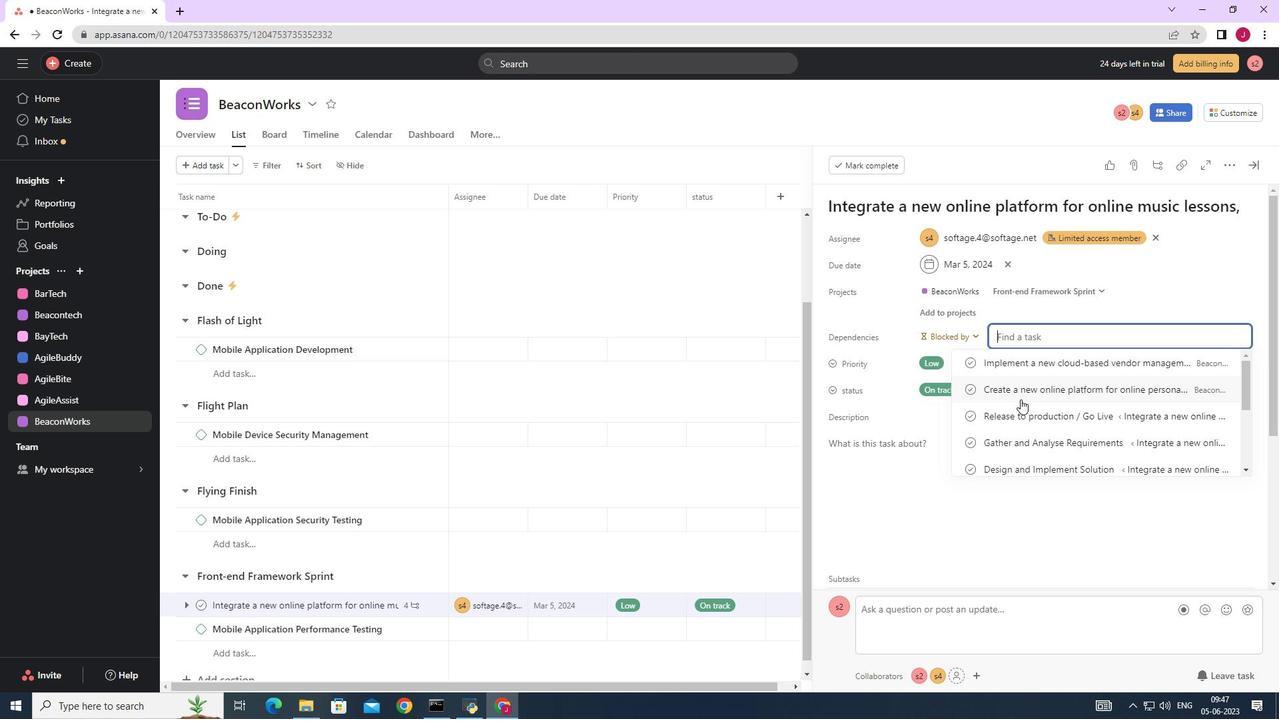 
Action: Mouse moved to (1016, 417)
Screenshot: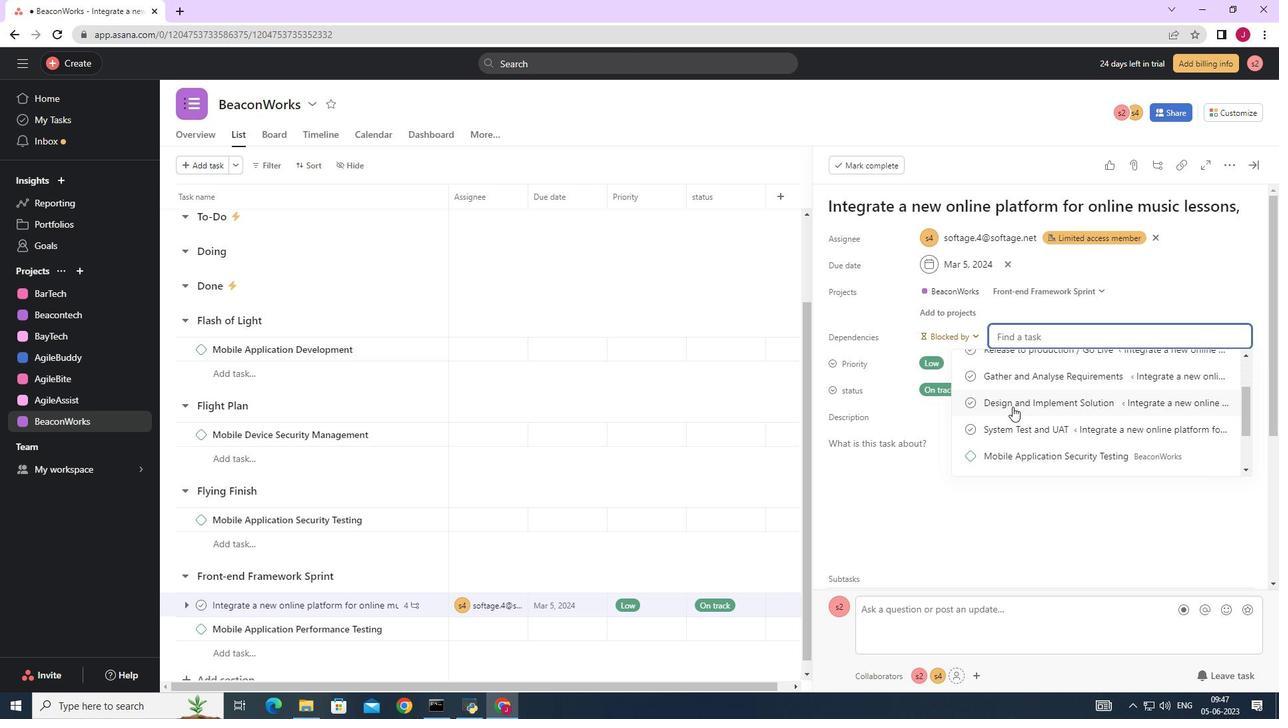 
Action: Mouse scrolled (1016, 417) with delta (0, 0)
Screenshot: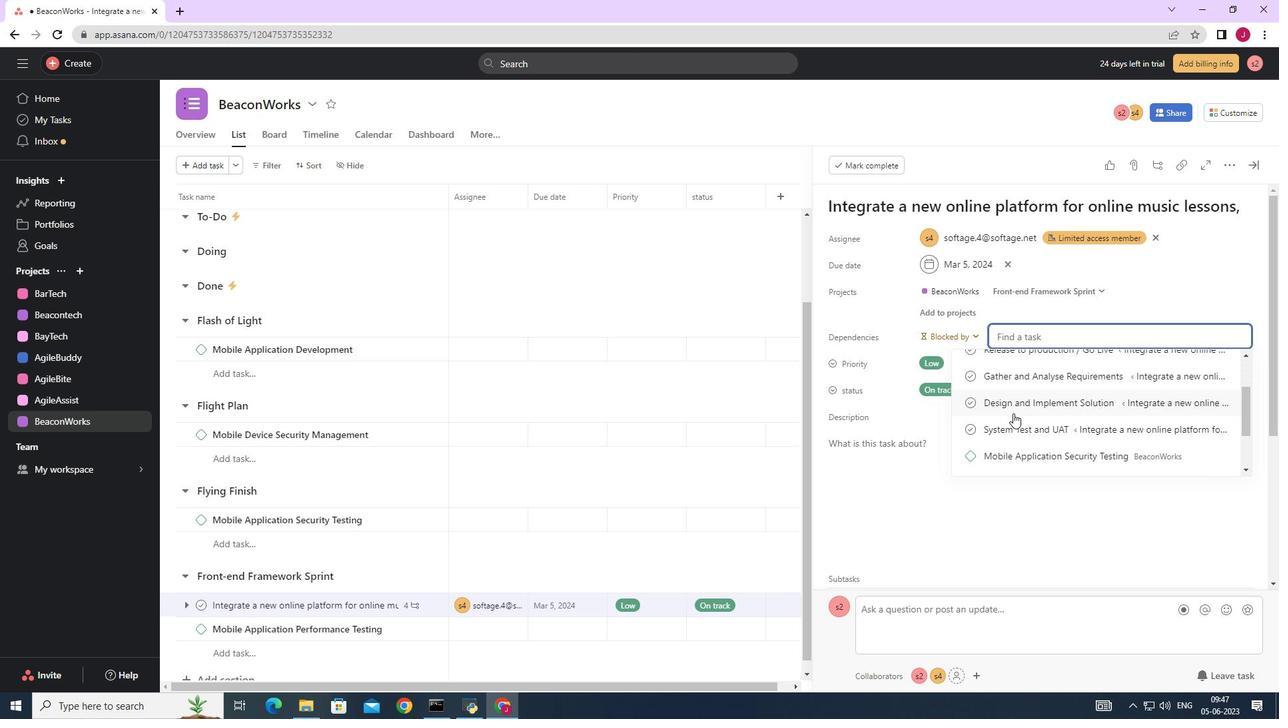
Action: Mouse scrolled (1016, 417) with delta (0, 0)
Screenshot: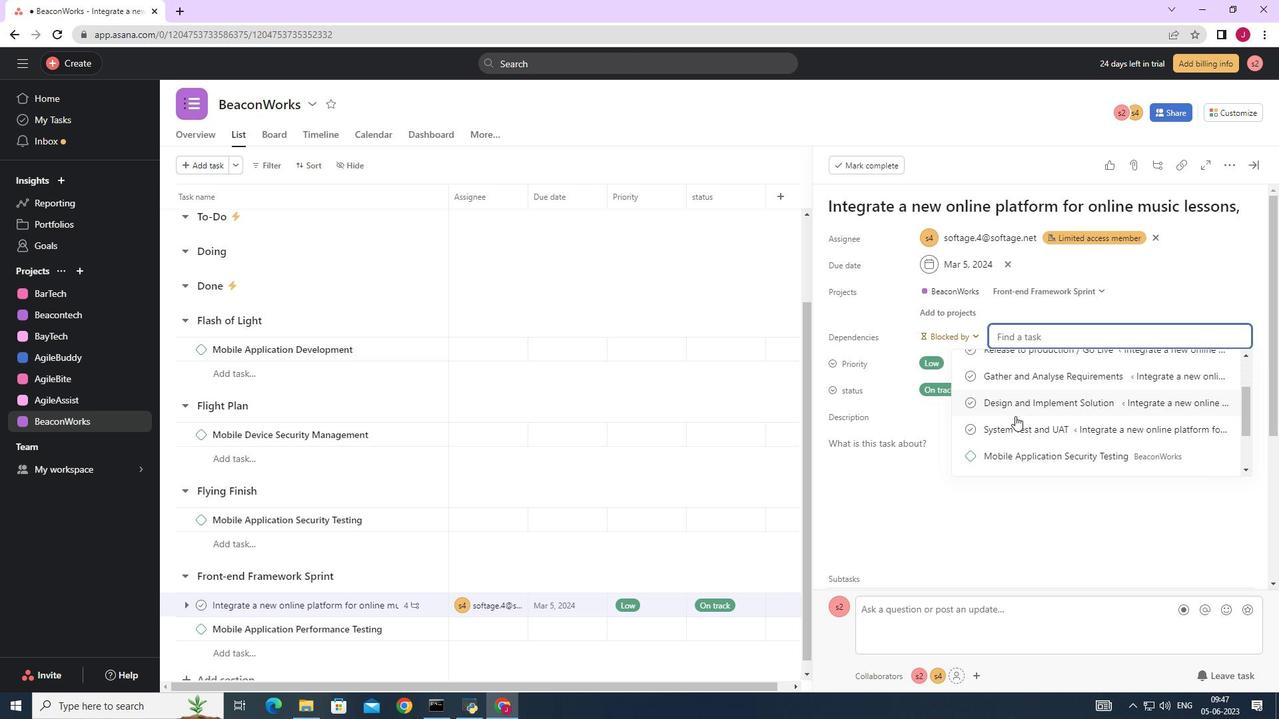 
Action: Mouse scrolled (1016, 417) with delta (0, 0)
Screenshot: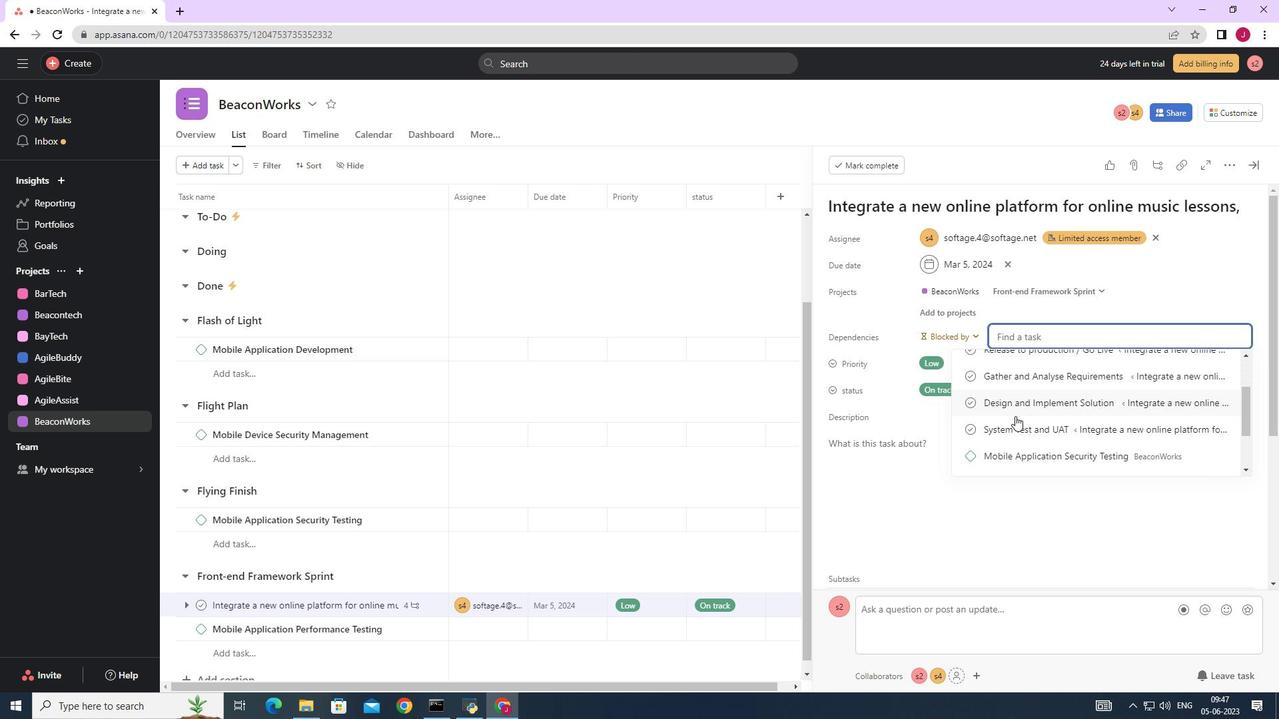 
Action: Mouse scrolled (1016, 417) with delta (0, 0)
Screenshot: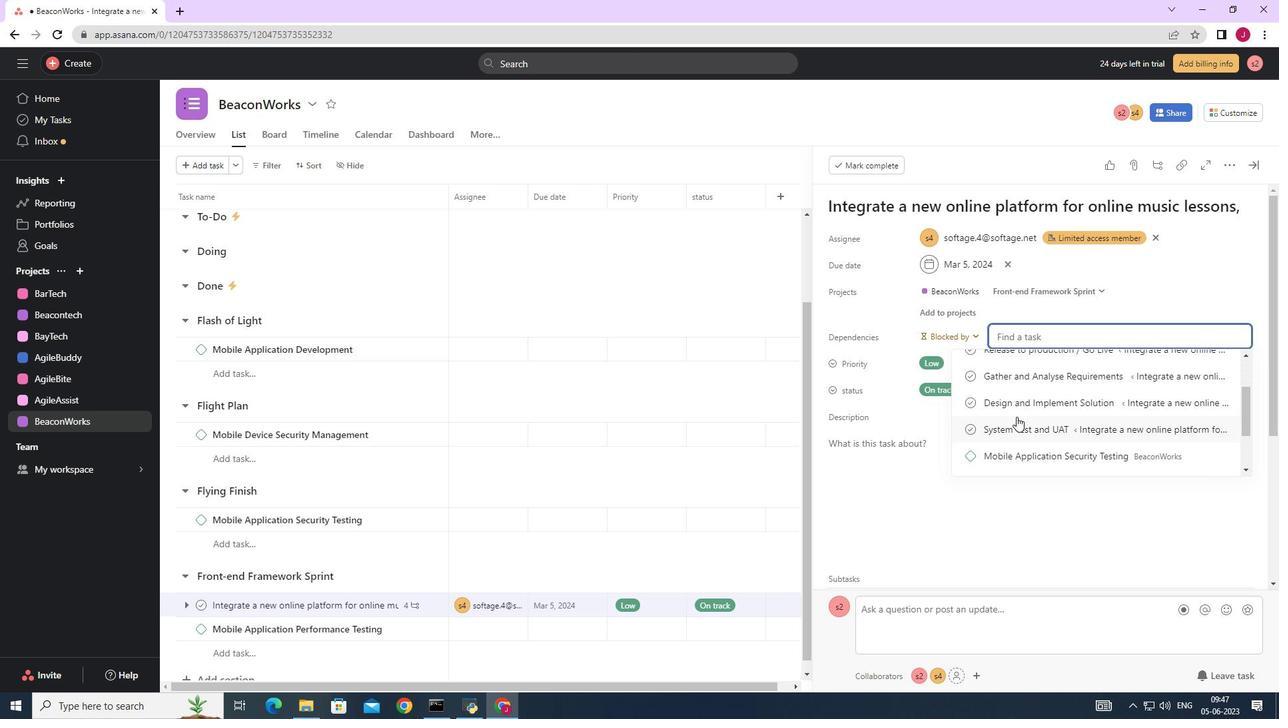 
Action: Mouse moved to (1015, 387)
Screenshot: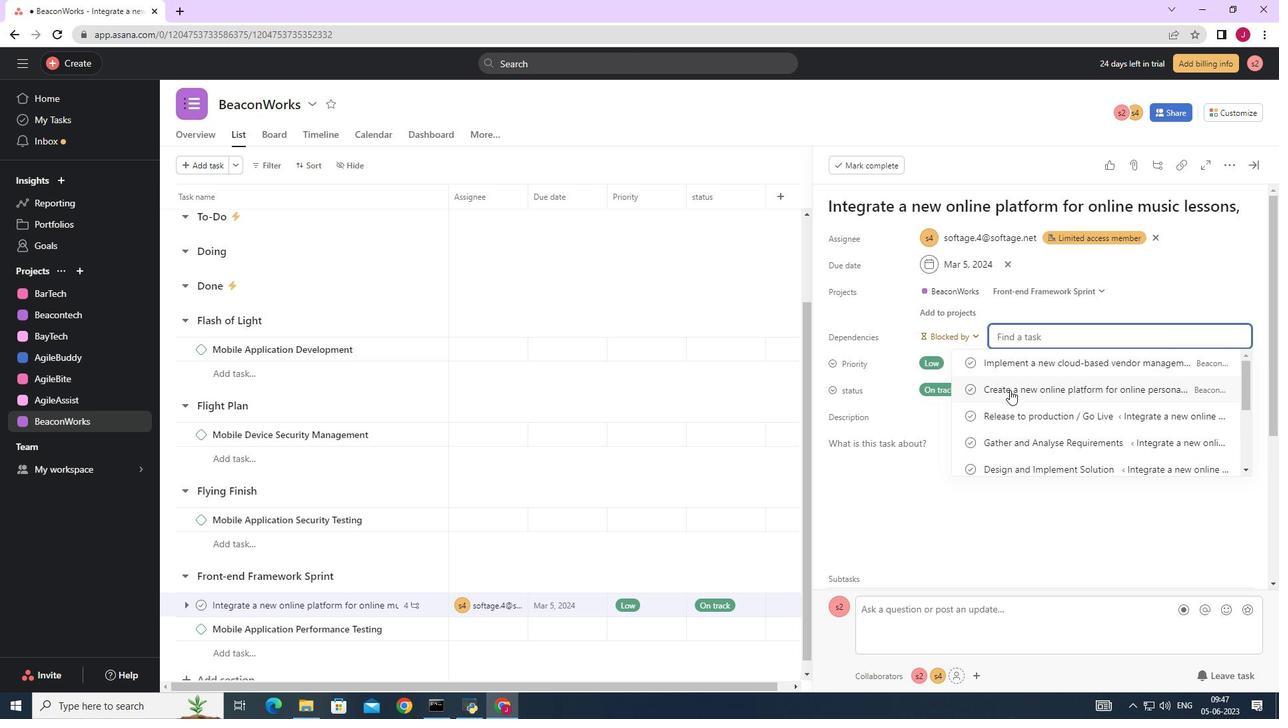 
Action: Mouse pressed left at (1015, 387)
Screenshot: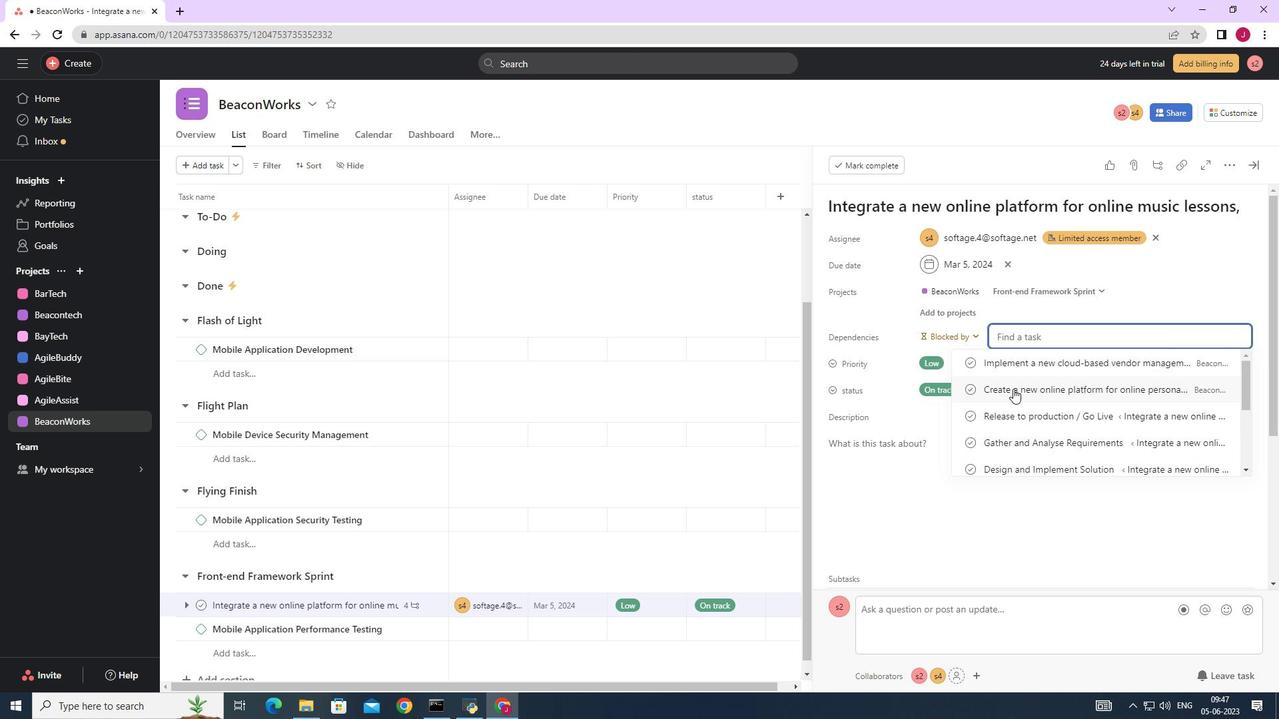 
Action: Mouse moved to (1254, 165)
Screenshot: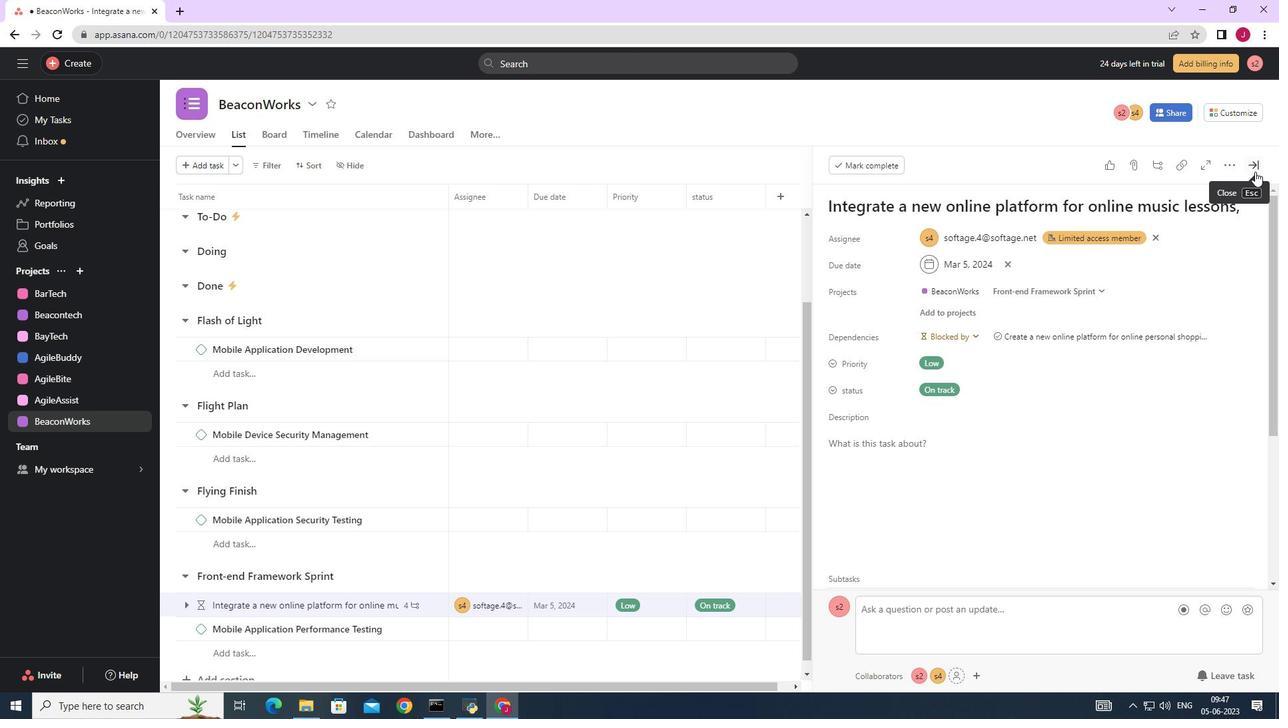 
Action: Mouse pressed left at (1254, 165)
Screenshot: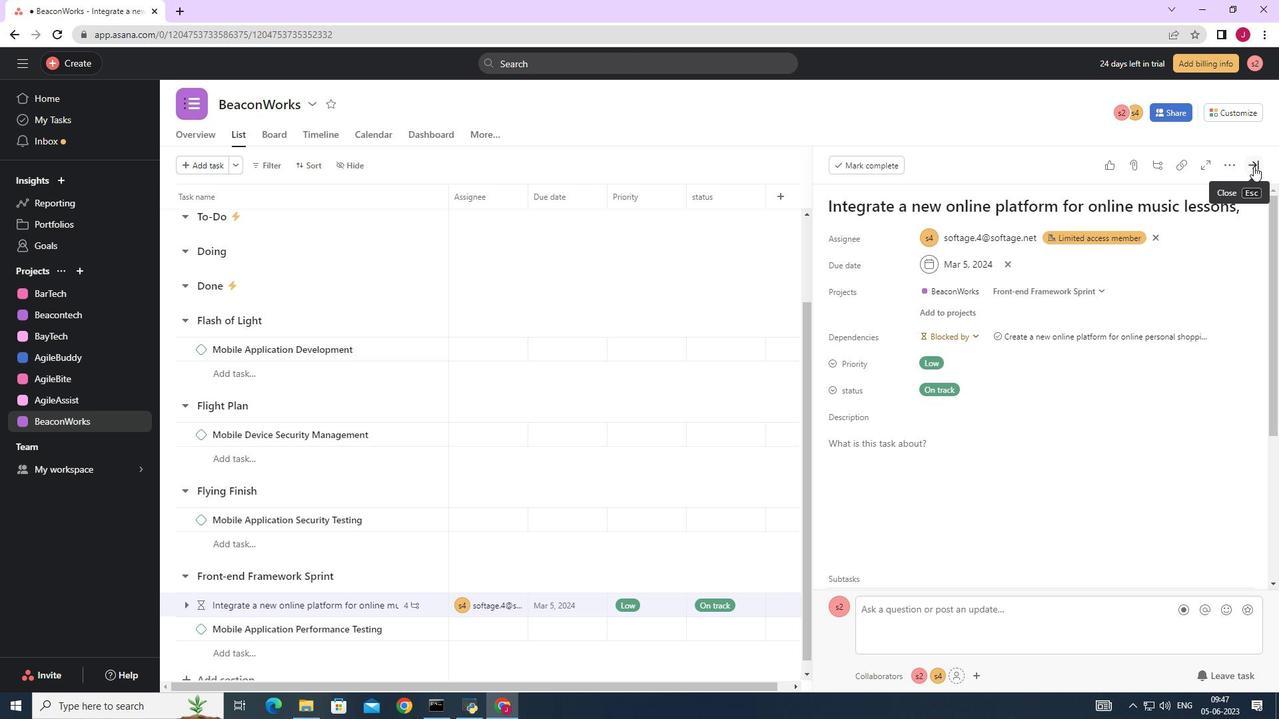 
Action: Mouse moved to (1246, 165)
Screenshot: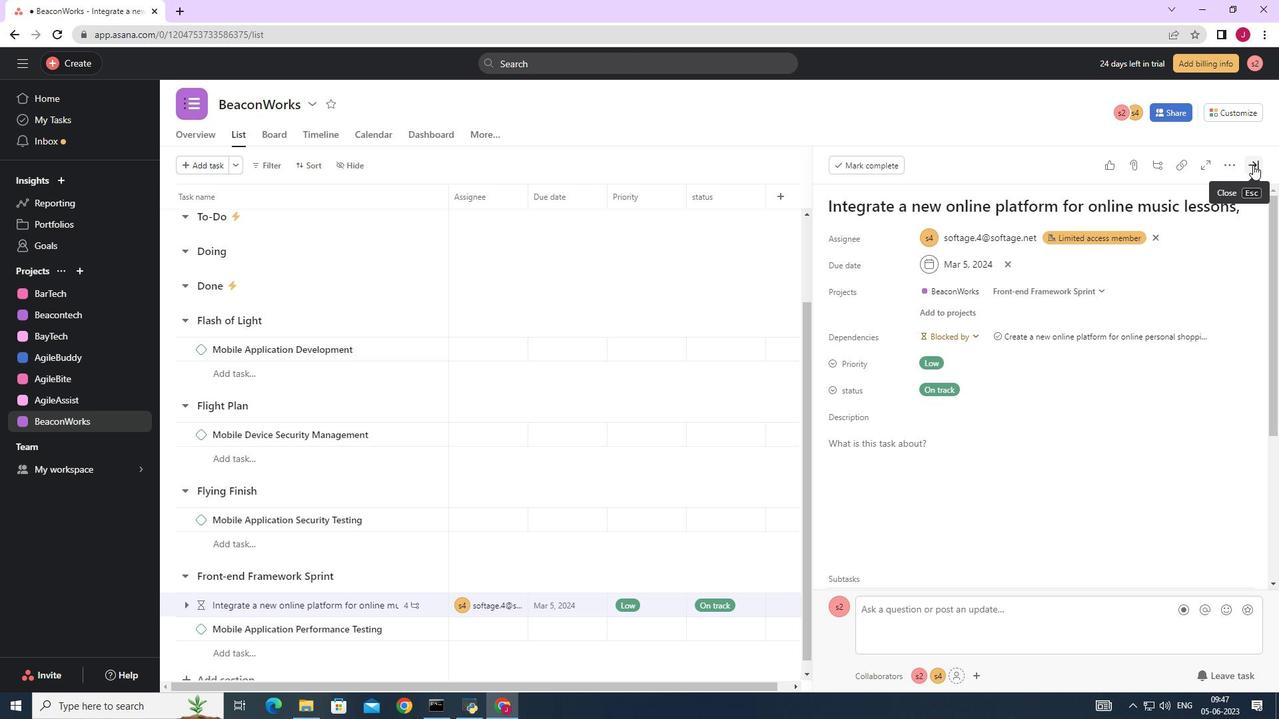 
